 Task: Find connections with filter location Aguada de Pasajeros with filter topic #Saleswith filter profile language English with filter current company Fortinet with filter school PRIST University - India with filter industry Leasing Non-residential Real Estate with filter service category Human Resources with filter keywords title Sheet Metal Worker
Action: Mouse moved to (522, 71)
Screenshot: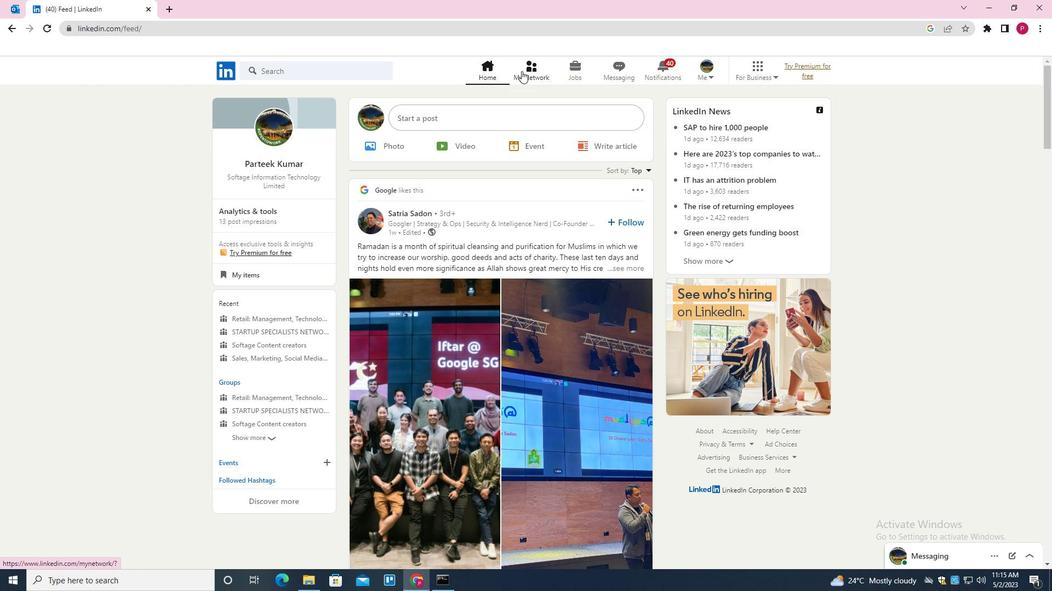 
Action: Mouse pressed left at (522, 71)
Screenshot: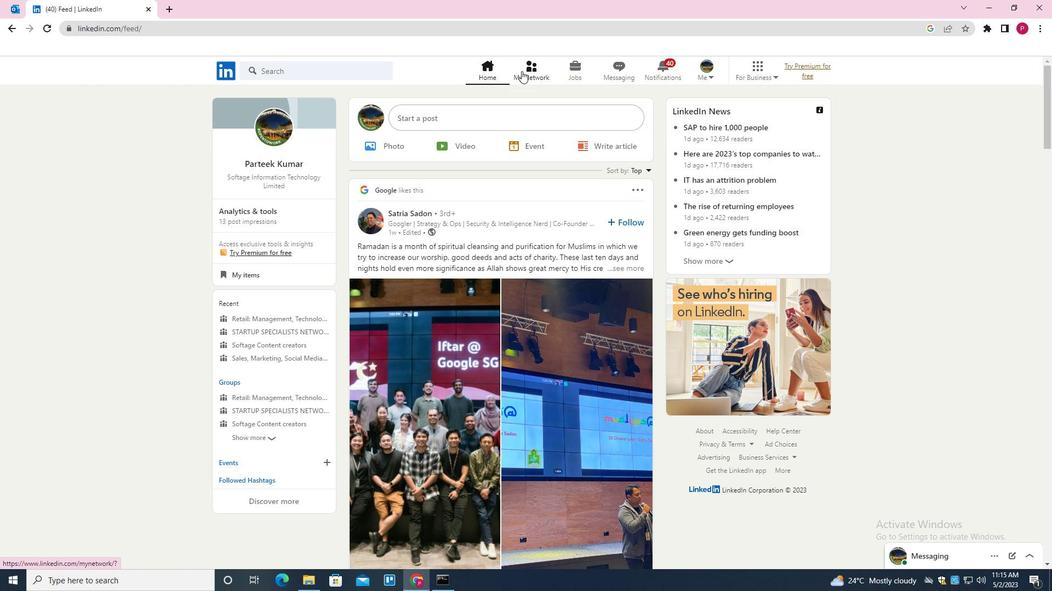 
Action: Mouse moved to (313, 129)
Screenshot: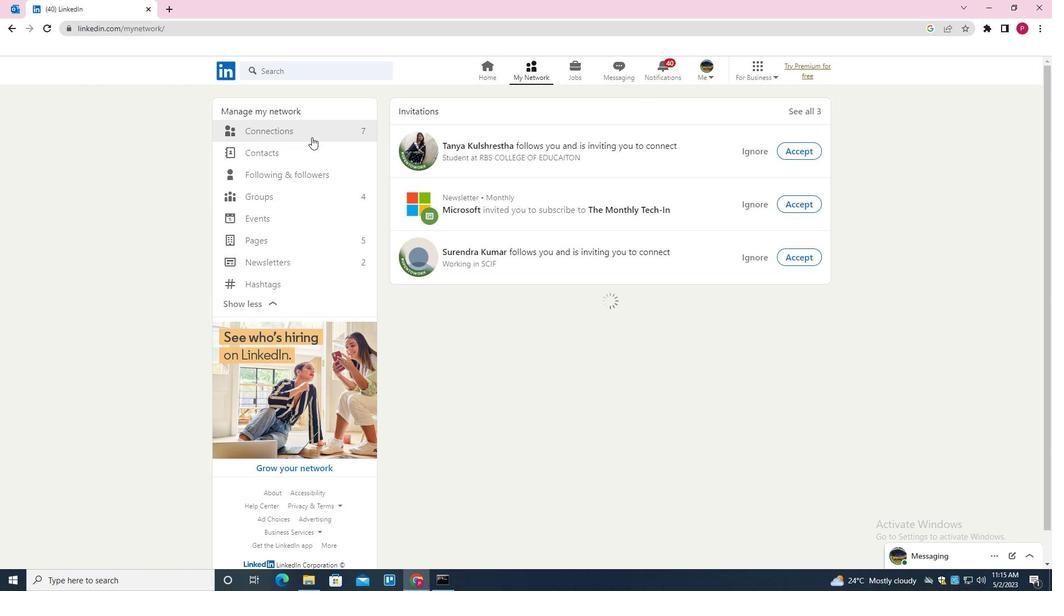 
Action: Mouse pressed left at (313, 129)
Screenshot: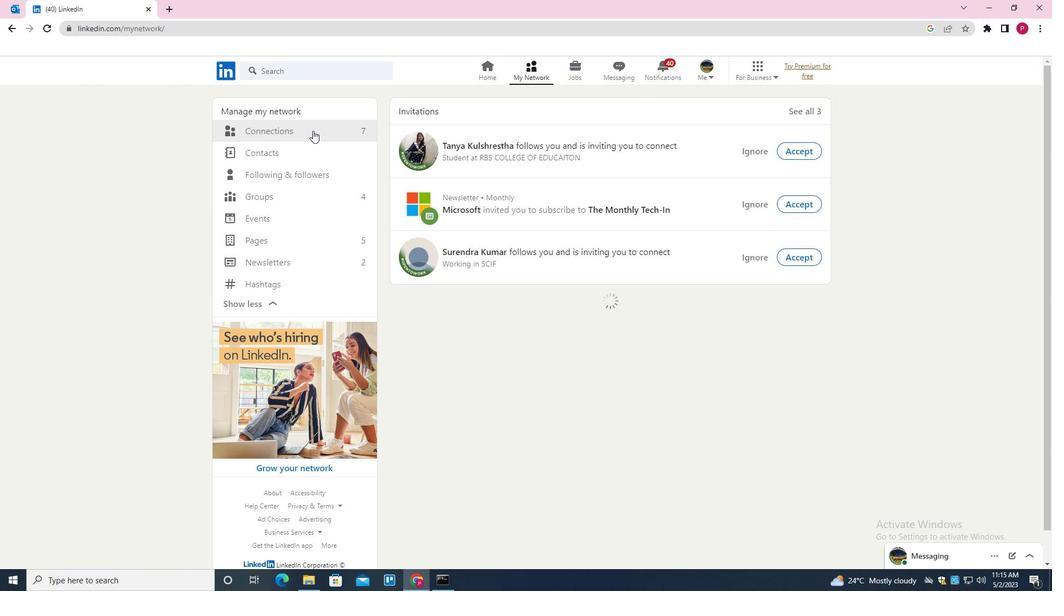 
Action: Mouse moved to (608, 130)
Screenshot: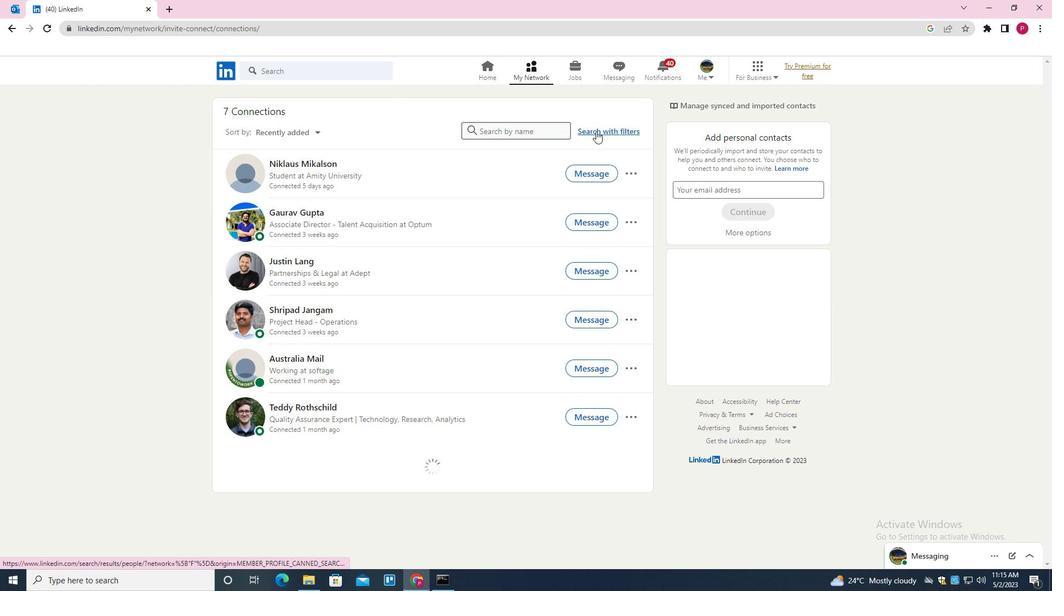 
Action: Mouse pressed left at (608, 130)
Screenshot: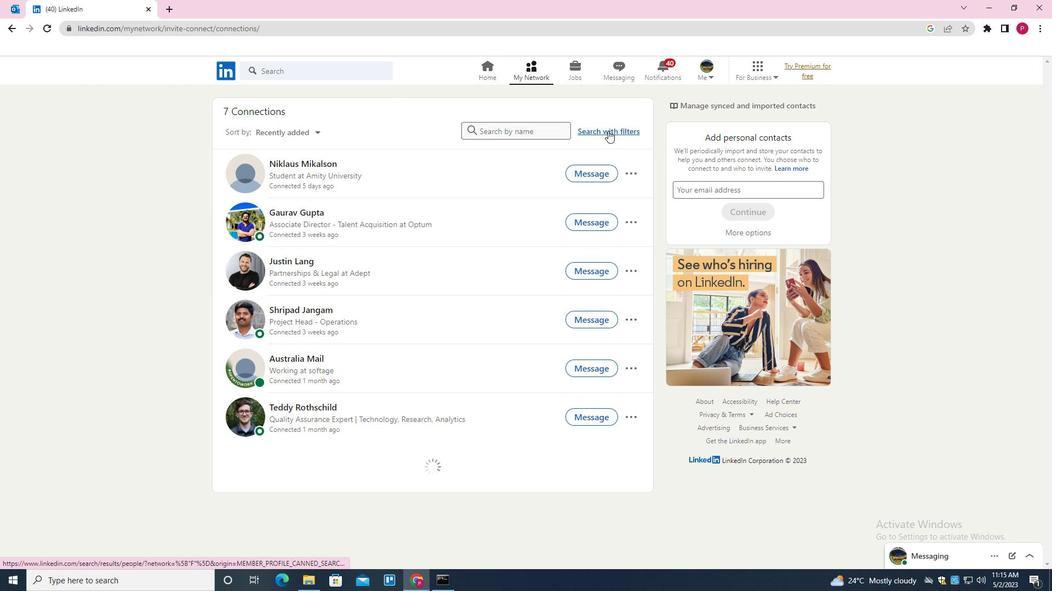 
Action: Mouse moved to (555, 104)
Screenshot: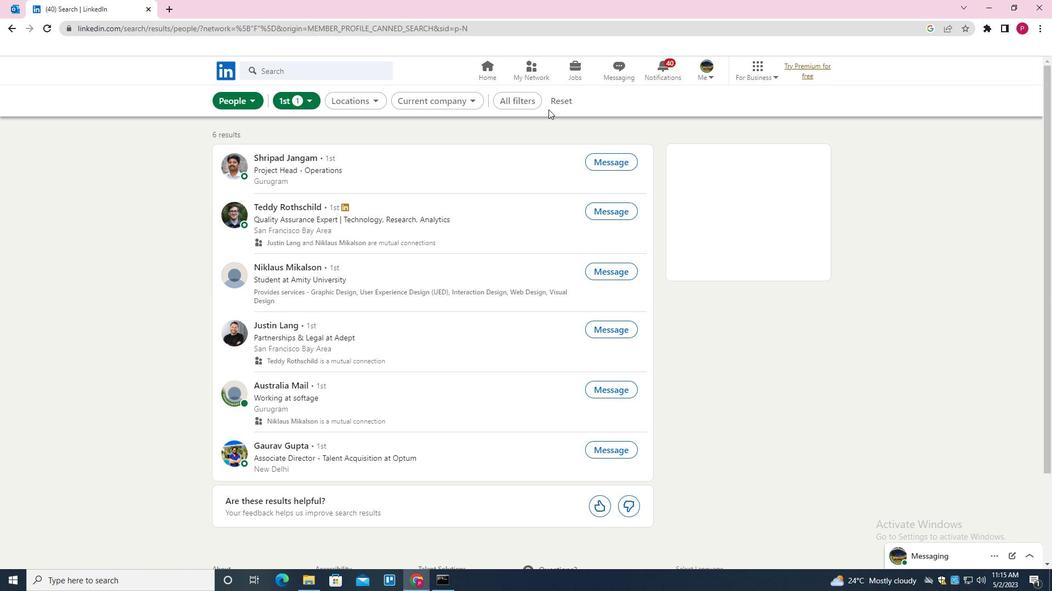 
Action: Mouse pressed left at (555, 104)
Screenshot: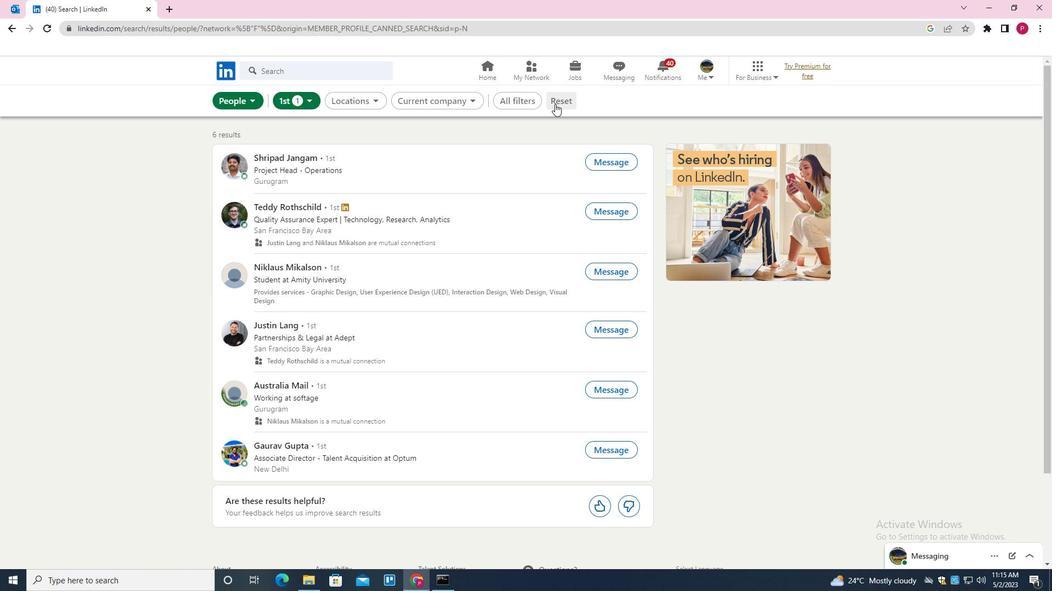 
Action: Mouse moved to (543, 100)
Screenshot: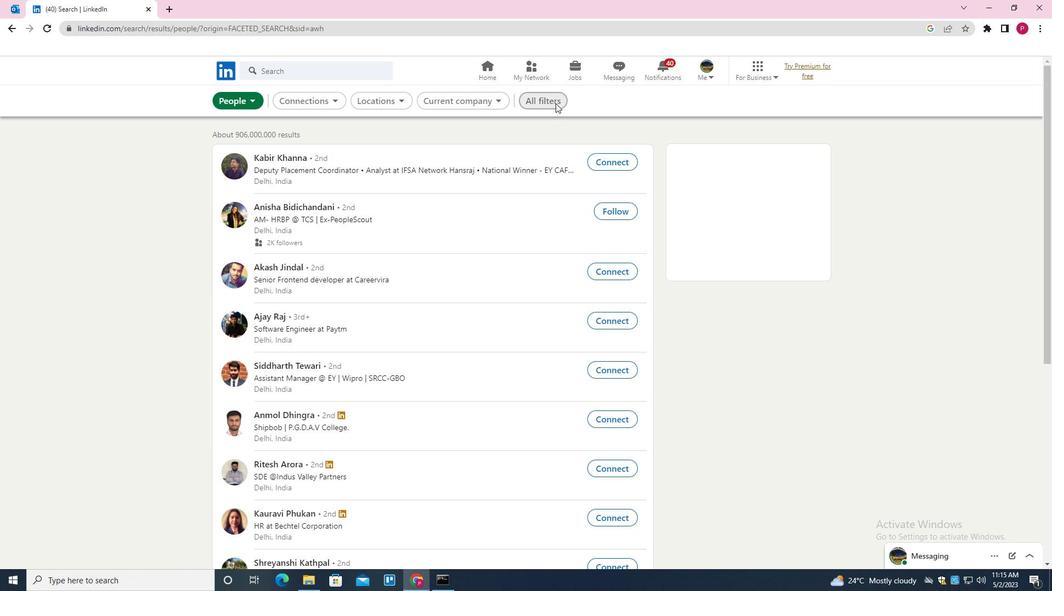 
Action: Mouse pressed left at (543, 100)
Screenshot: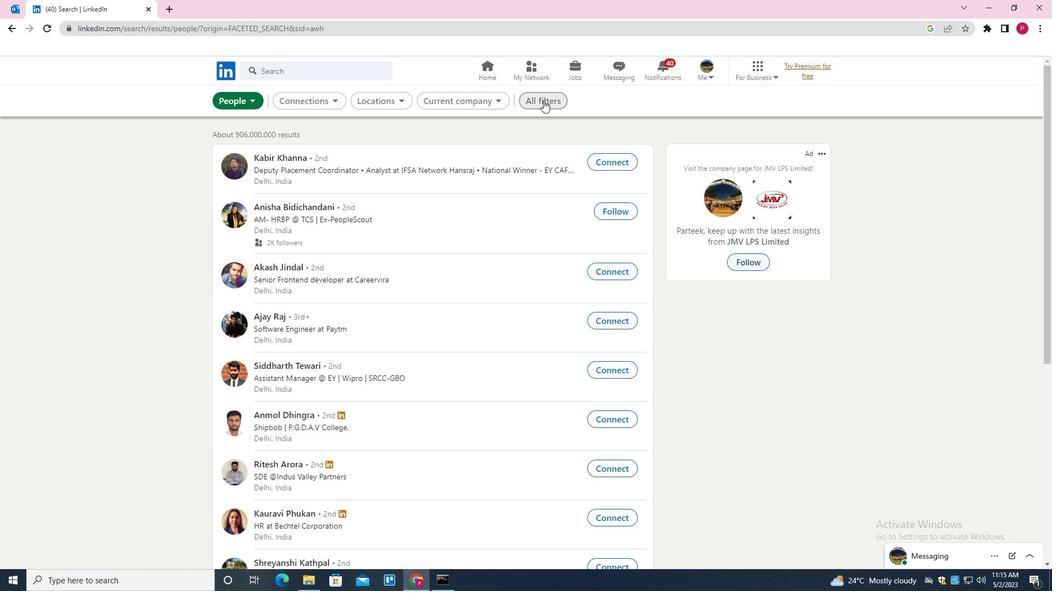 
Action: Mouse moved to (878, 306)
Screenshot: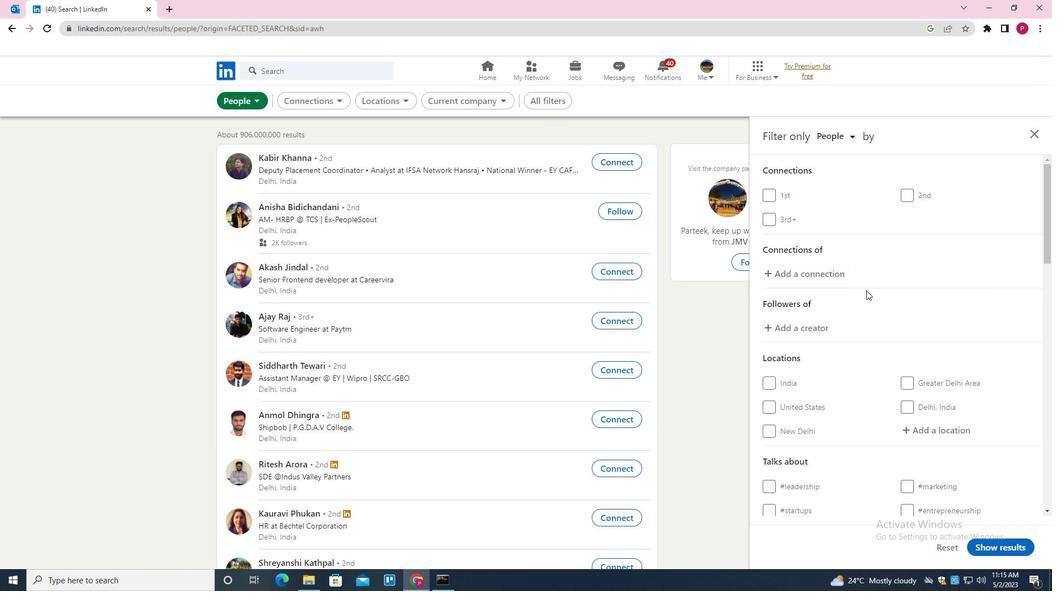 
Action: Mouse scrolled (878, 305) with delta (0, 0)
Screenshot: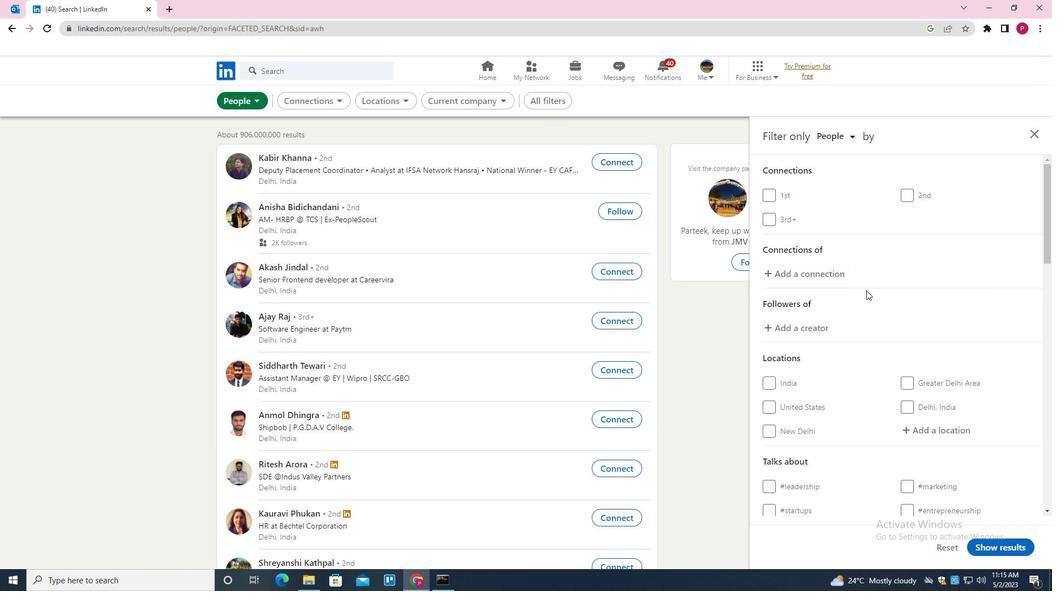 
Action: Mouse moved to (878, 313)
Screenshot: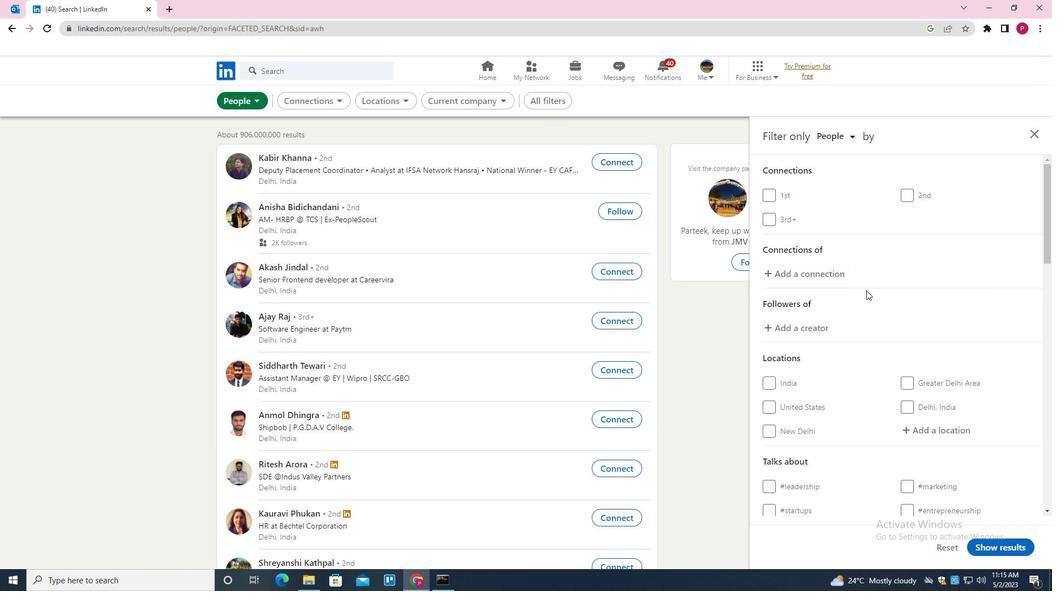 
Action: Mouse scrolled (878, 313) with delta (0, 0)
Screenshot: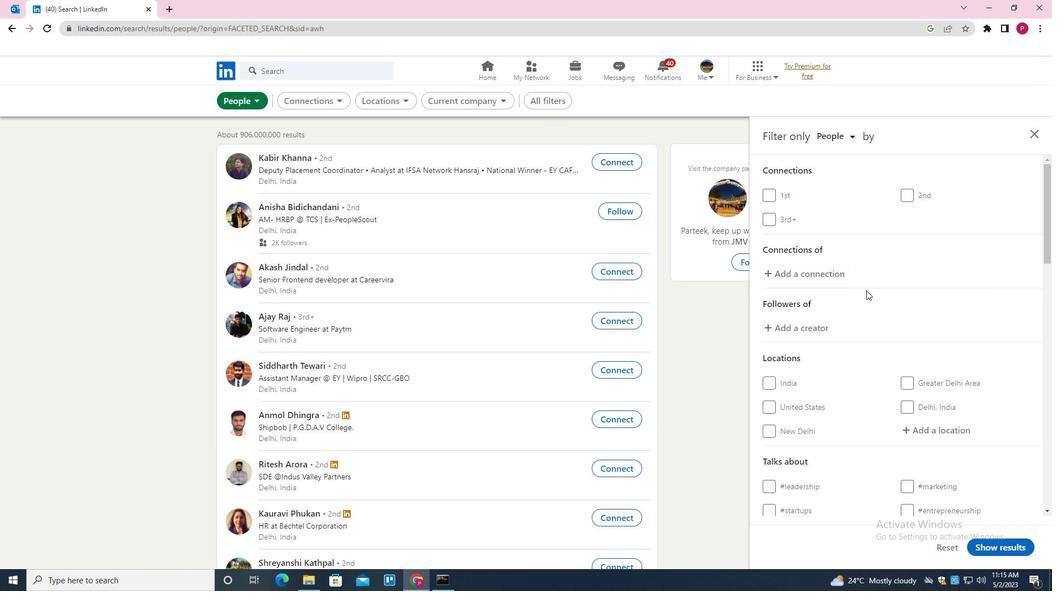 
Action: Mouse moved to (928, 316)
Screenshot: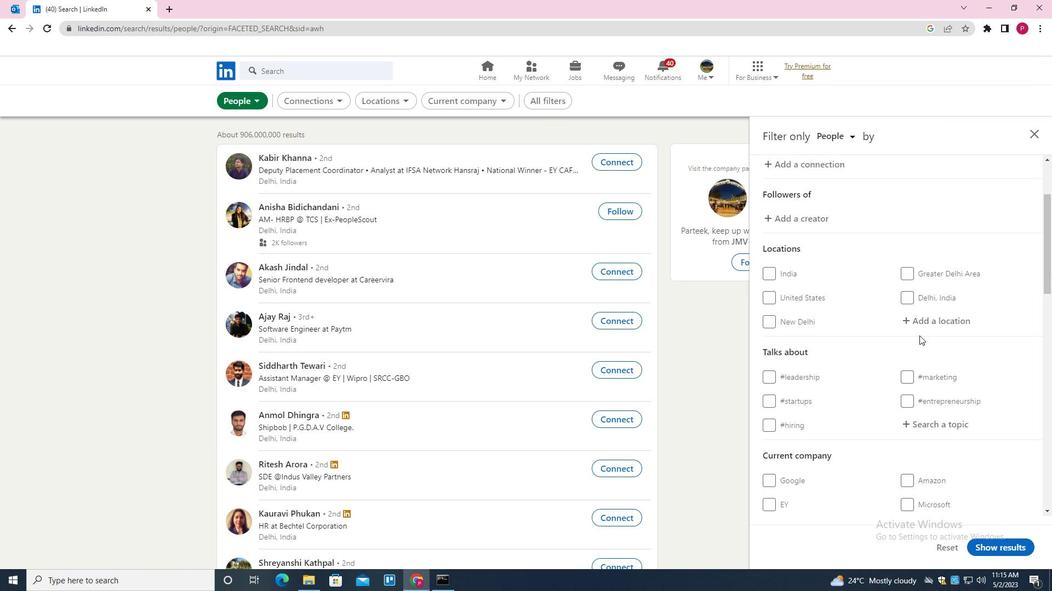 
Action: Mouse pressed left at (928, 316)
Screenshot: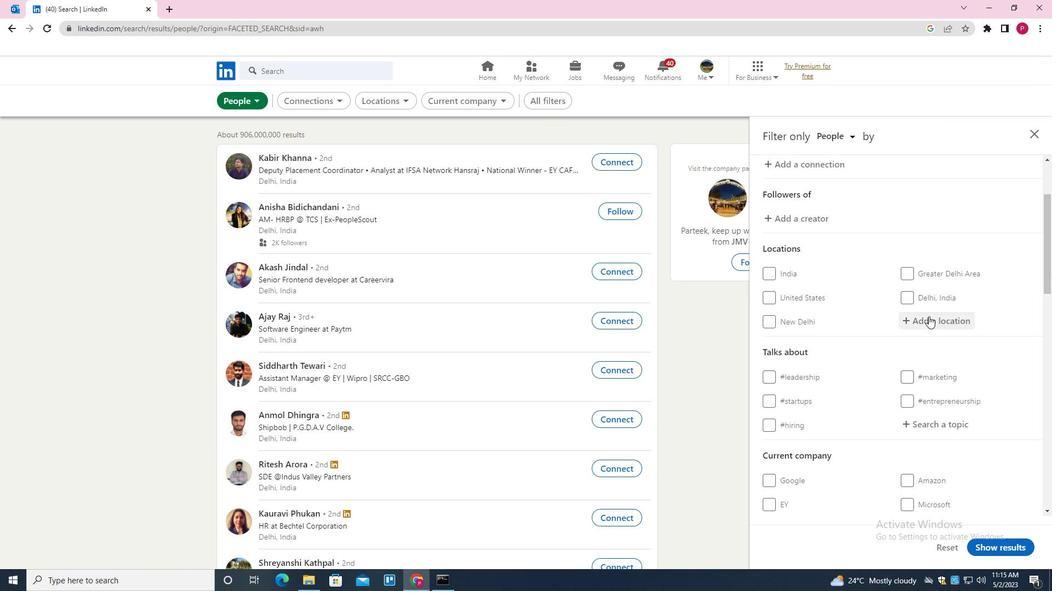 
Action: Key pressed <Key.shift>AGADA<Key.backspace><Key.backspace><Key.backspace>UADA<Key.down><Key.down><Key.down><Key.down><Key.down><Key.down><Key.space>DE<Key.space><Key.down><Key.enter>
Screenshot: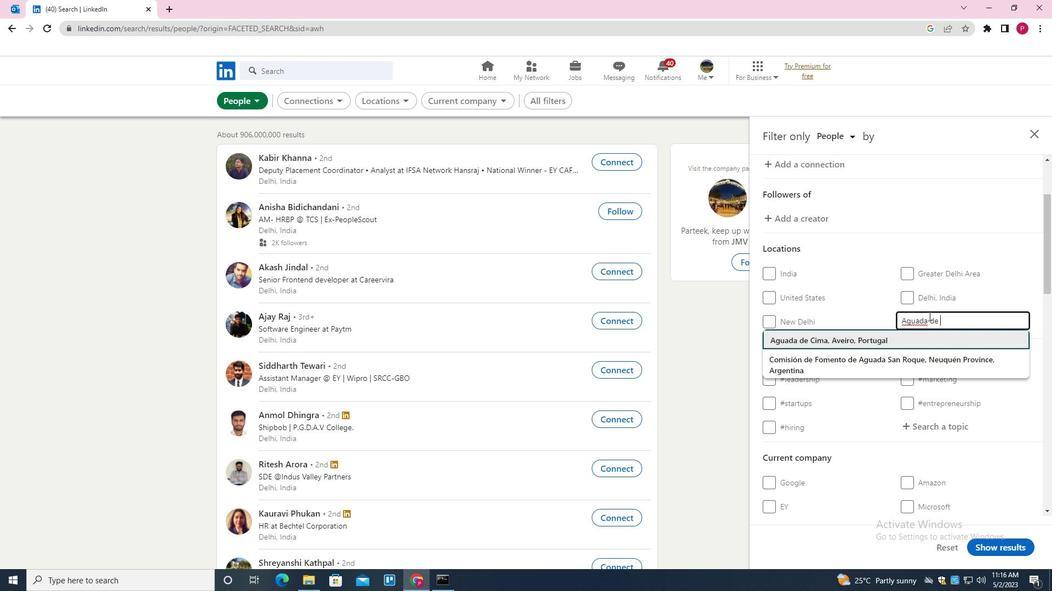 
Action: Mouse moved to (922, 339)
Screenshot: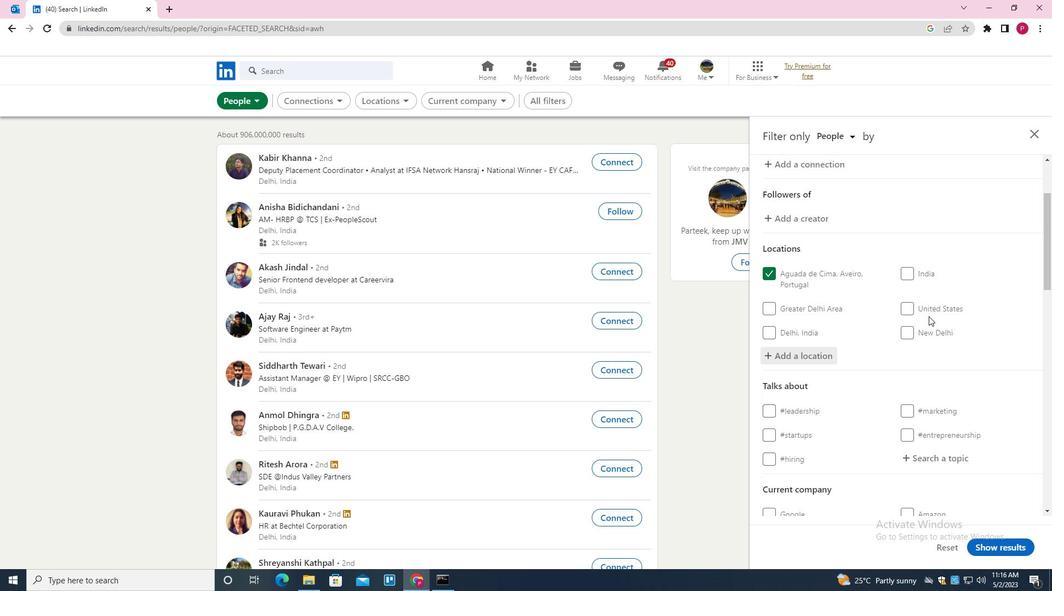 
Action: Mouse scrolled (922, 339) with delta (0, 0)
Screenshot: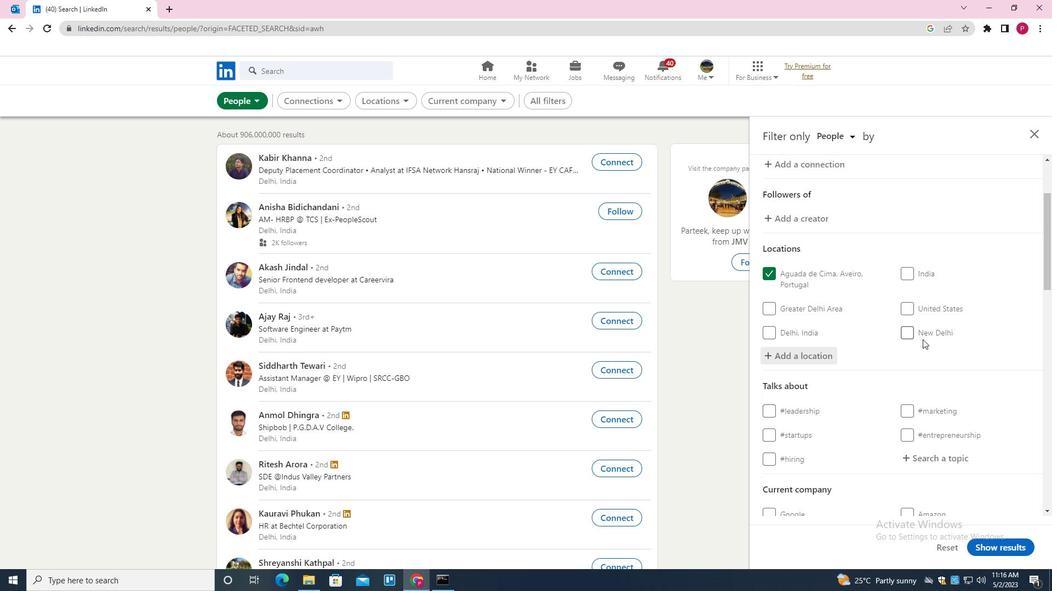
Action: Mouse scrolled (922, 339) with delta (0, 0)
Screenshot: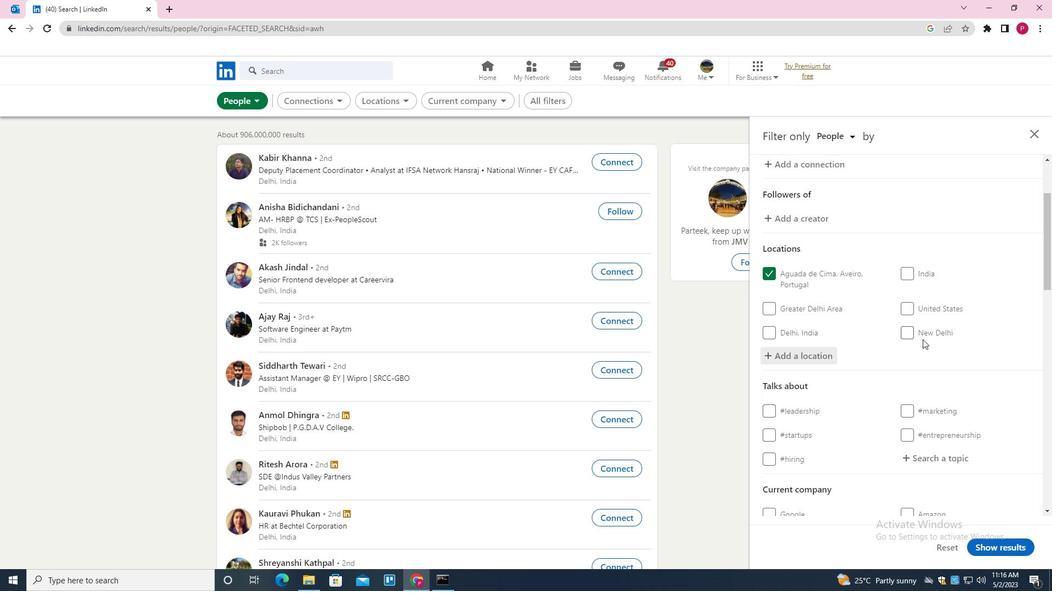 
Action: Mouse scrolled (922, 339) with delta (0, 0)
Screenshot: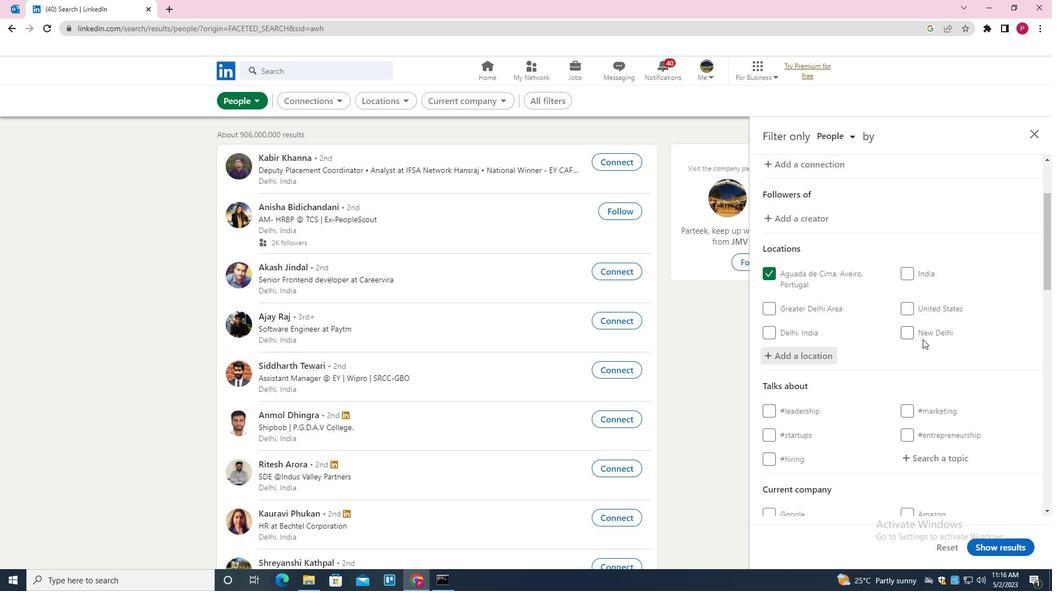 
Action: Mouse moved to (929, 291)
Screenshot: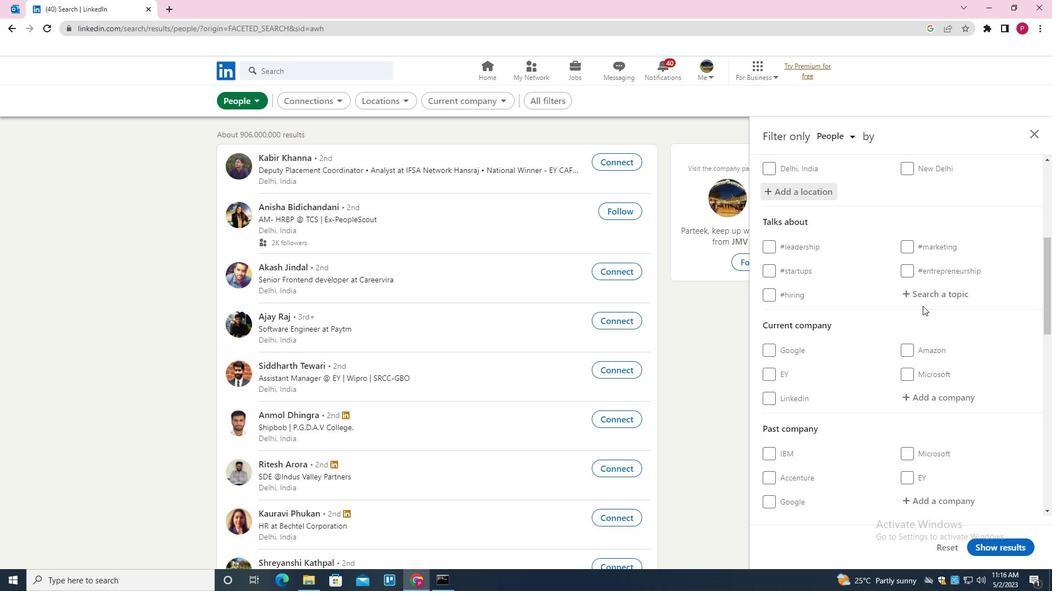 
Action: Mouse pressed left at (929, 291)
Screenshot: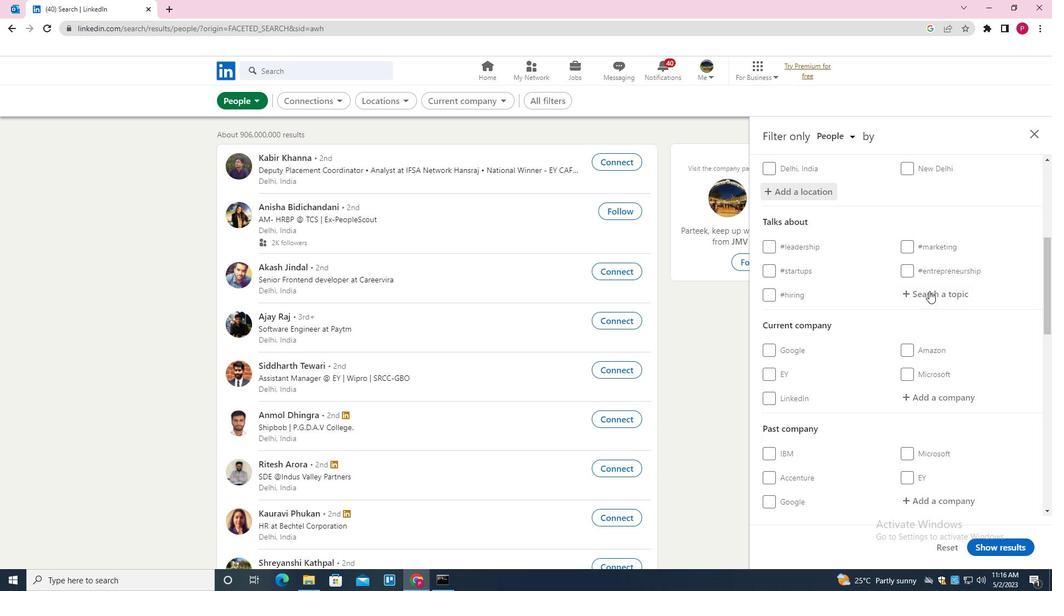 
Action: Key pressed SALES<Key.down><Key.down><Key.enter>
Screenshot: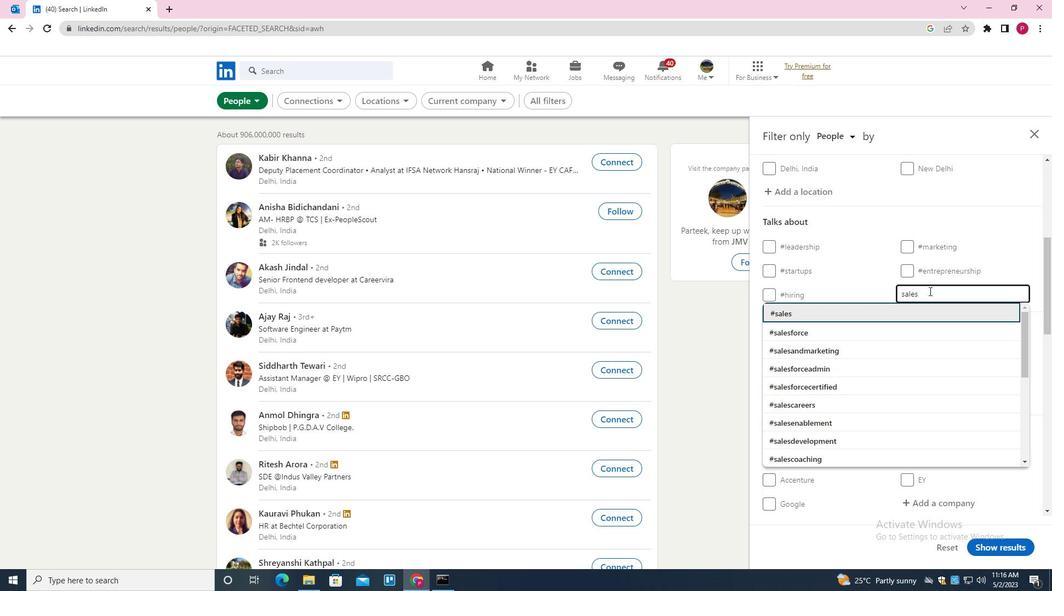 
Action: Mouse moved to (887, 323)
Screenshot: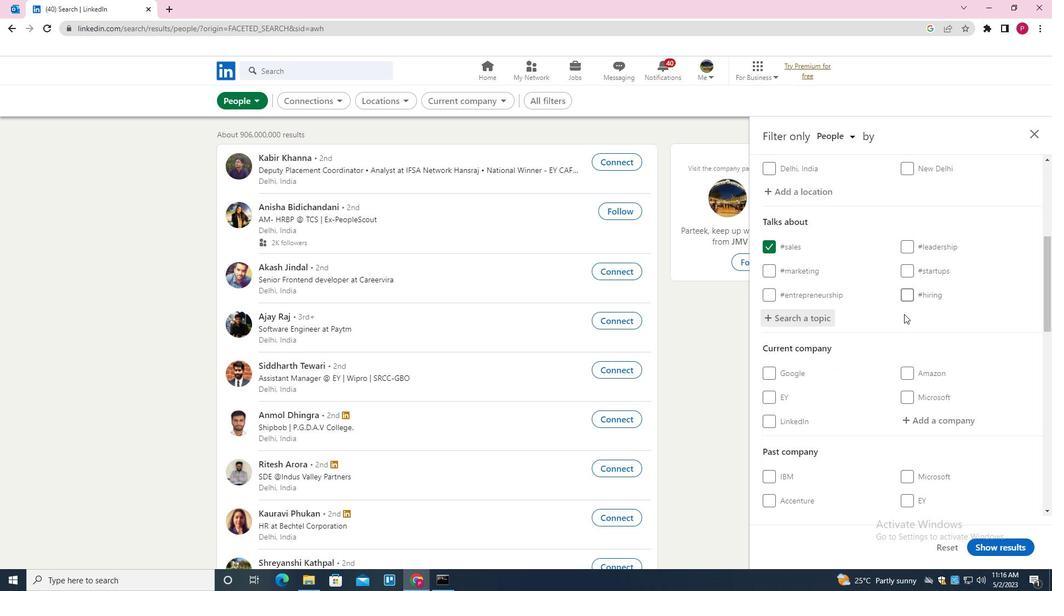 
Action: Mouse scrolled (887, 322) with delta (0, 0)
Screenshot: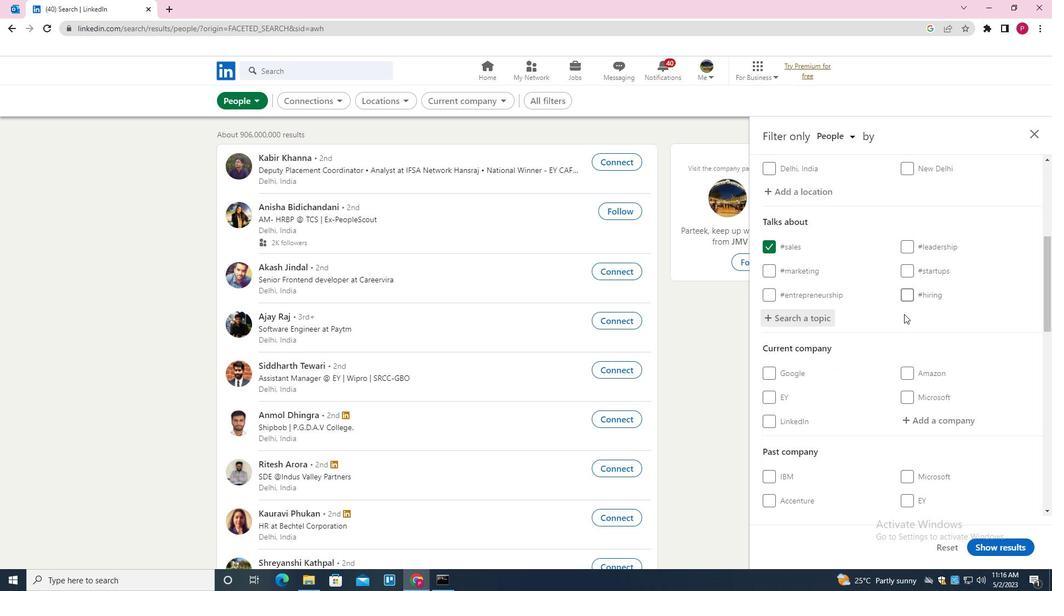 
Action: Mouse moved to (886, 324)
Screenshot: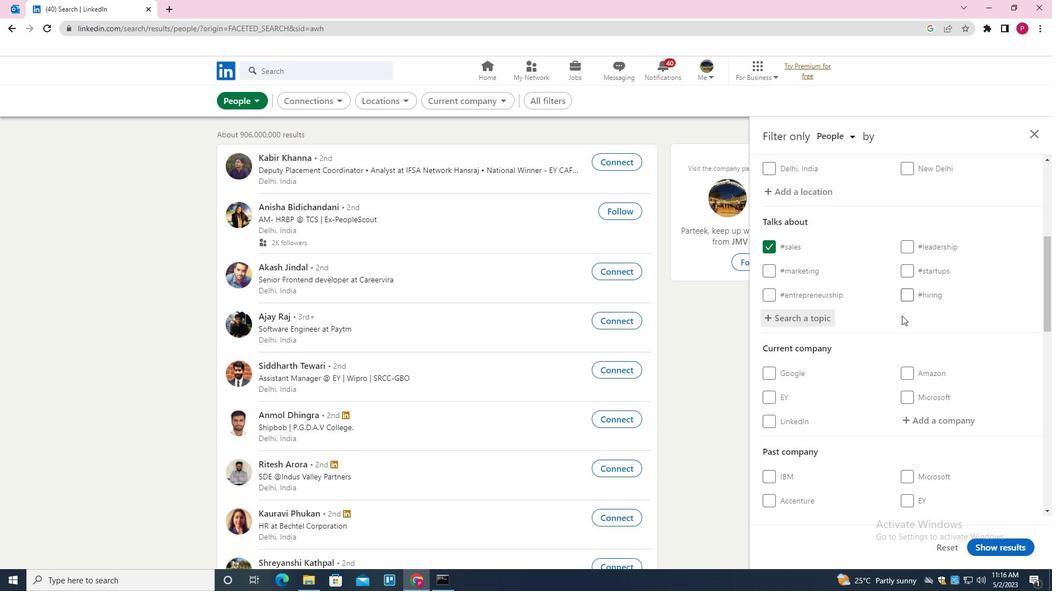 
Action: Mouse scrolled (886, 324) with delta (0, 0)
Screenshot: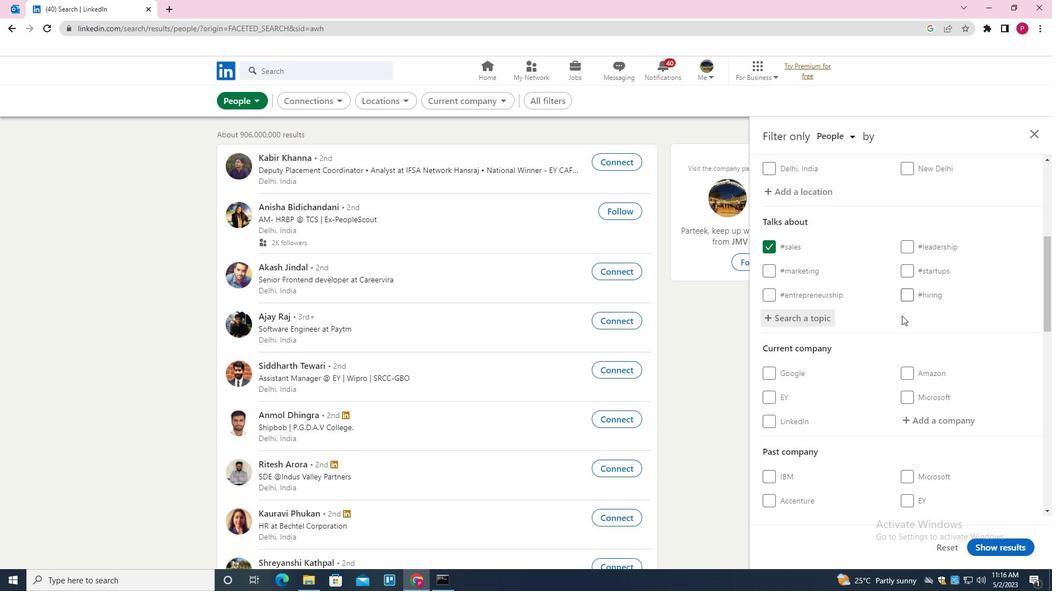 
Action: Mouse moved to (886, 325)
Screenshot: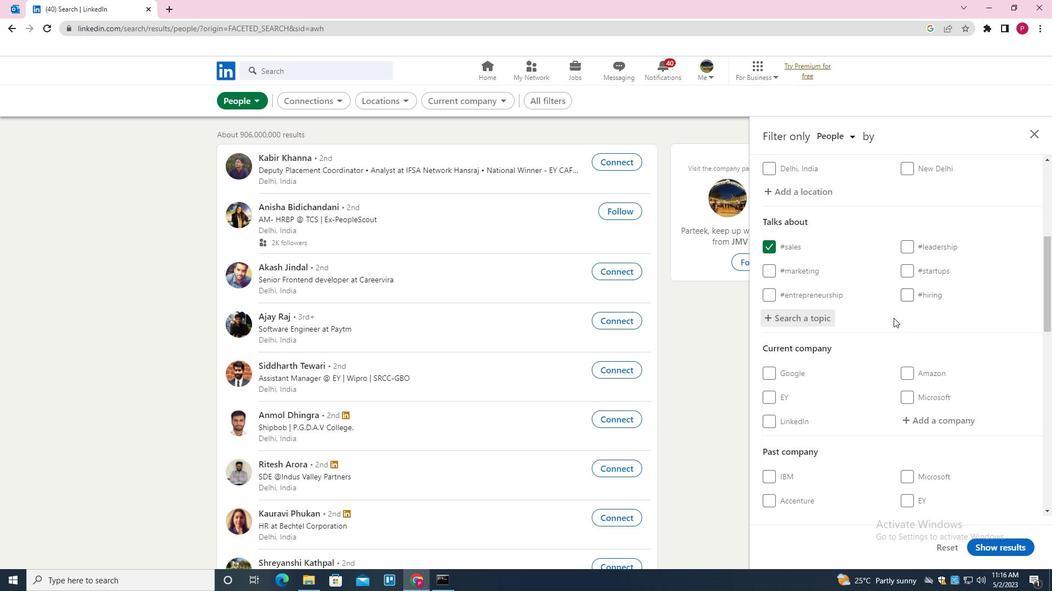 
Action: Mouse scrolled (886, 324) with delta (0, 0)
Screenshot: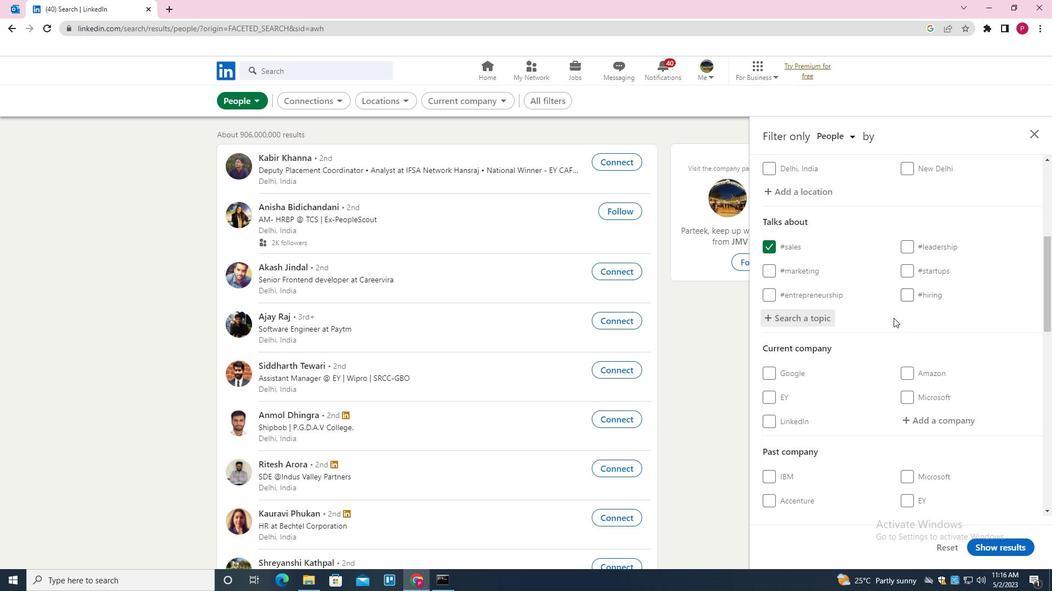 
Action: Mouse moved to (886, 326)
Screenshot: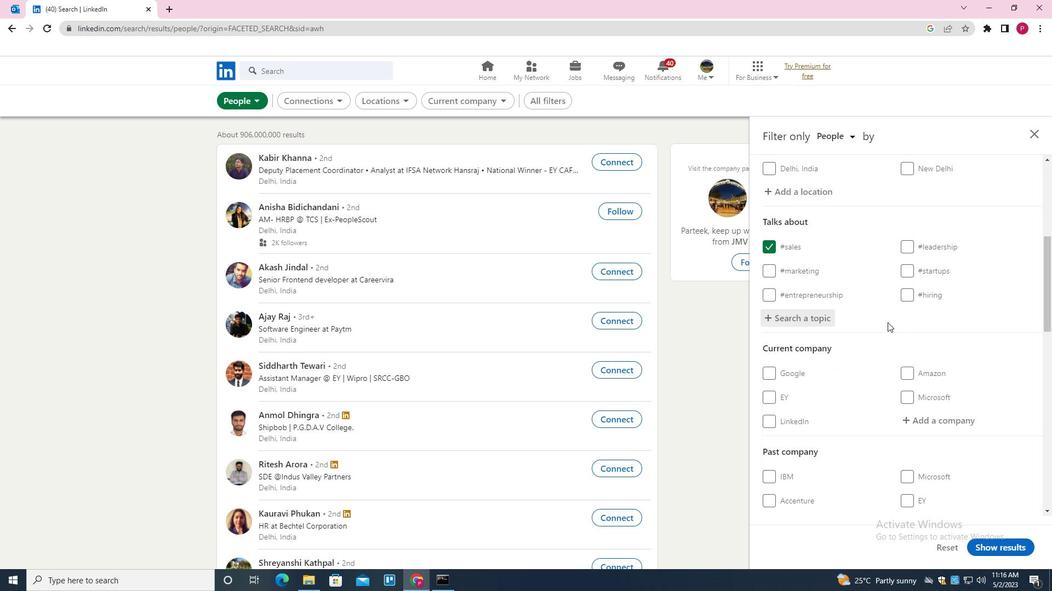 
Action: Mouse scrolled (886, 325) with delta (0, 0)
Screenshot: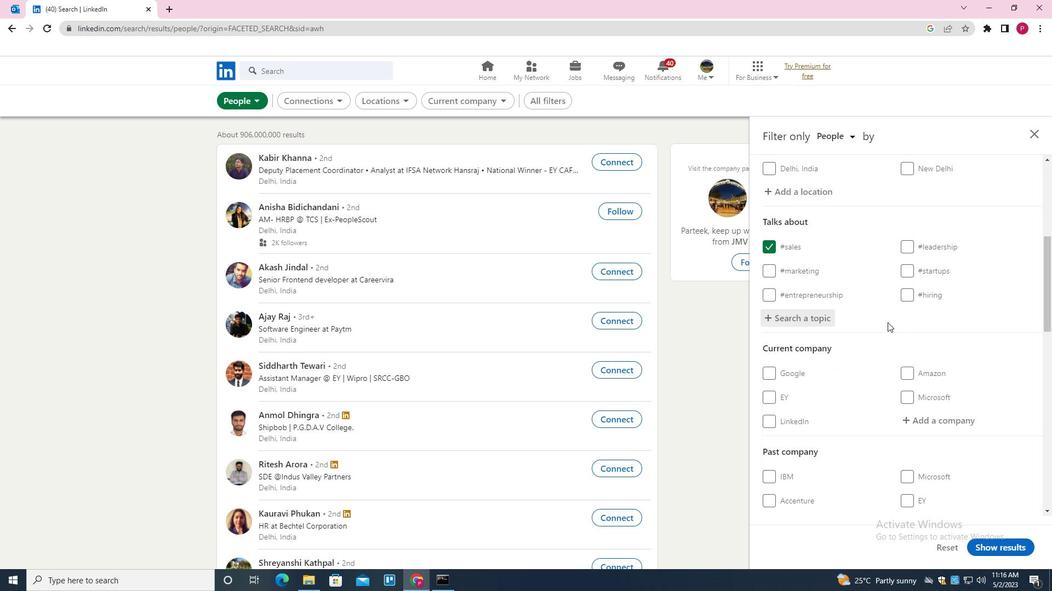 
Action: Mouse moved to (866, 345)
Screenshot: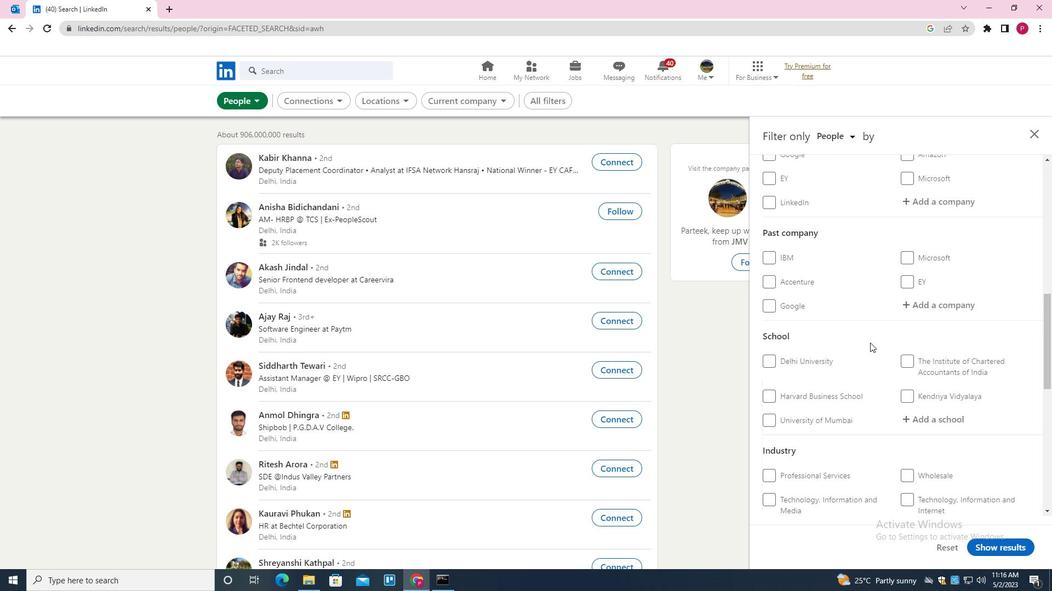 
Action: Mouse scrolled (866, 344) with delta (0, 0)
Screenshot: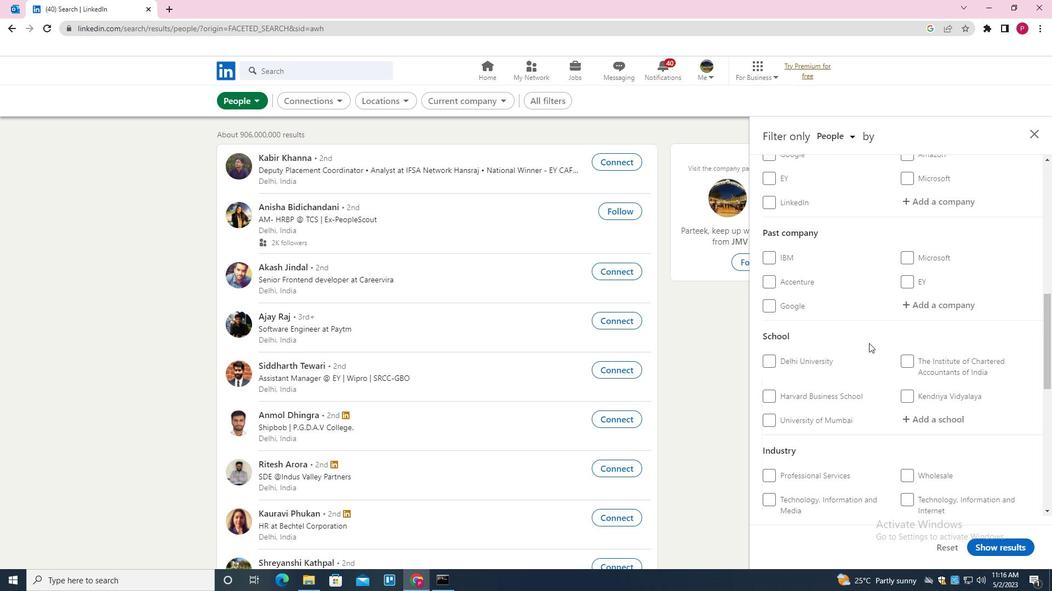
Action: Mouse scrolled (866, 344) with delta (0, 0)
Screenshot: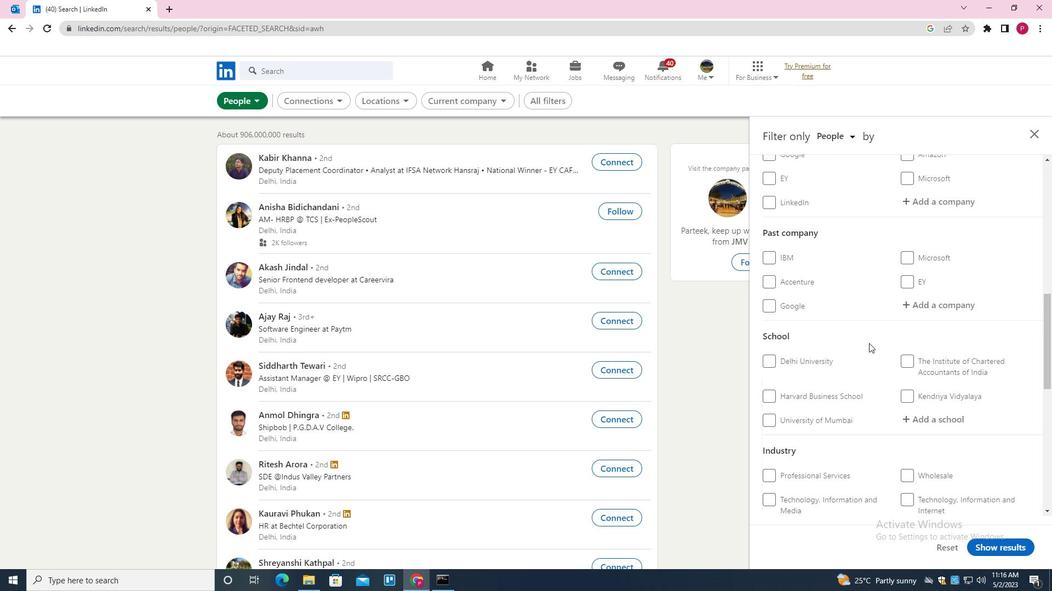 
Action: Mouse moved to (866, 345)
Screenshot: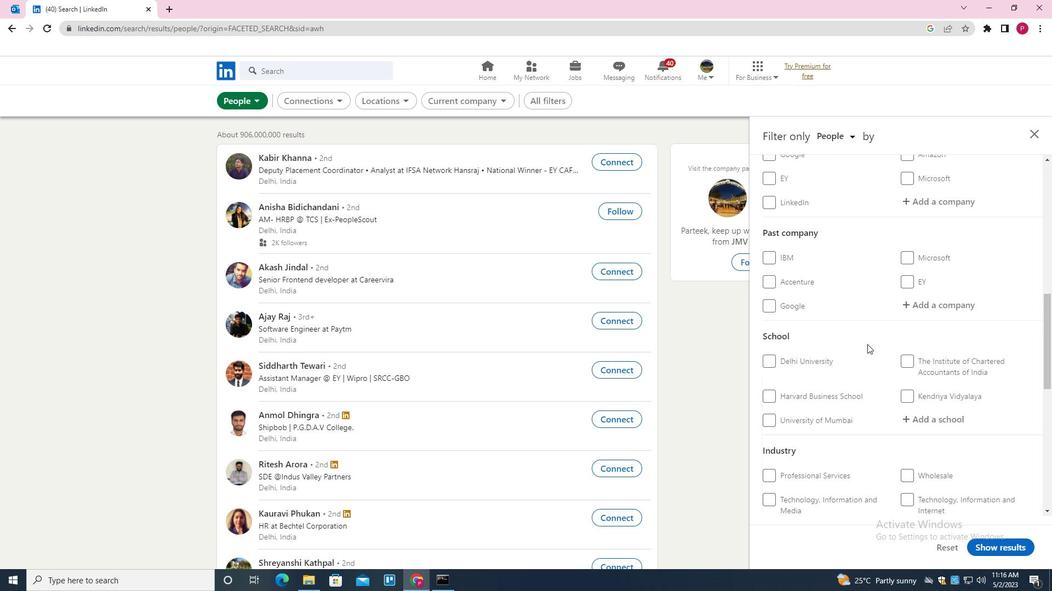 
Action: Mouse scrolled (866, 345) with delta (0, 0)
Screenshot: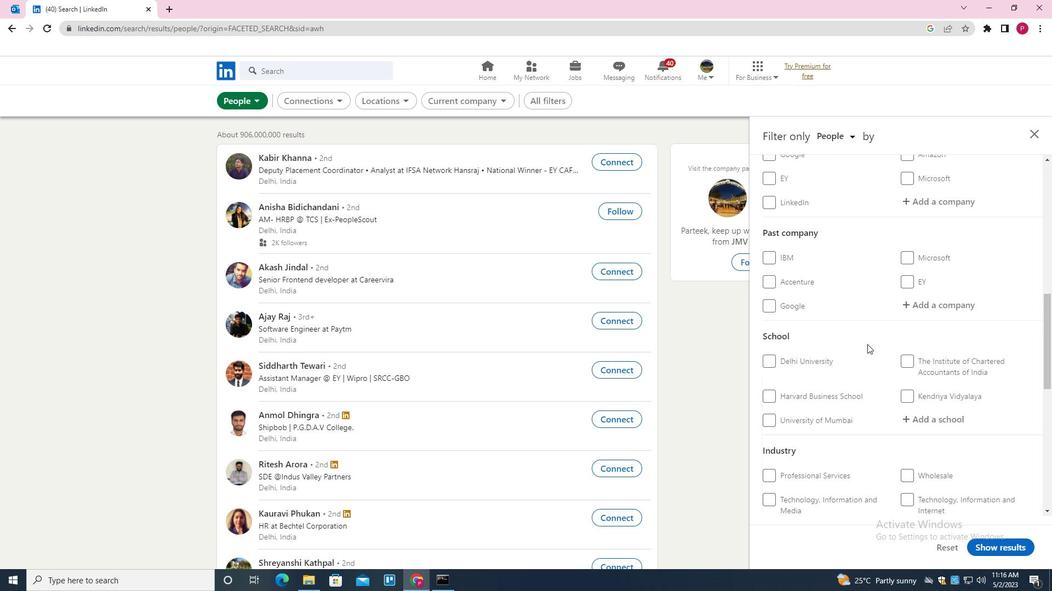 
Action: Mouse moved to (864, 346)
Screenshot: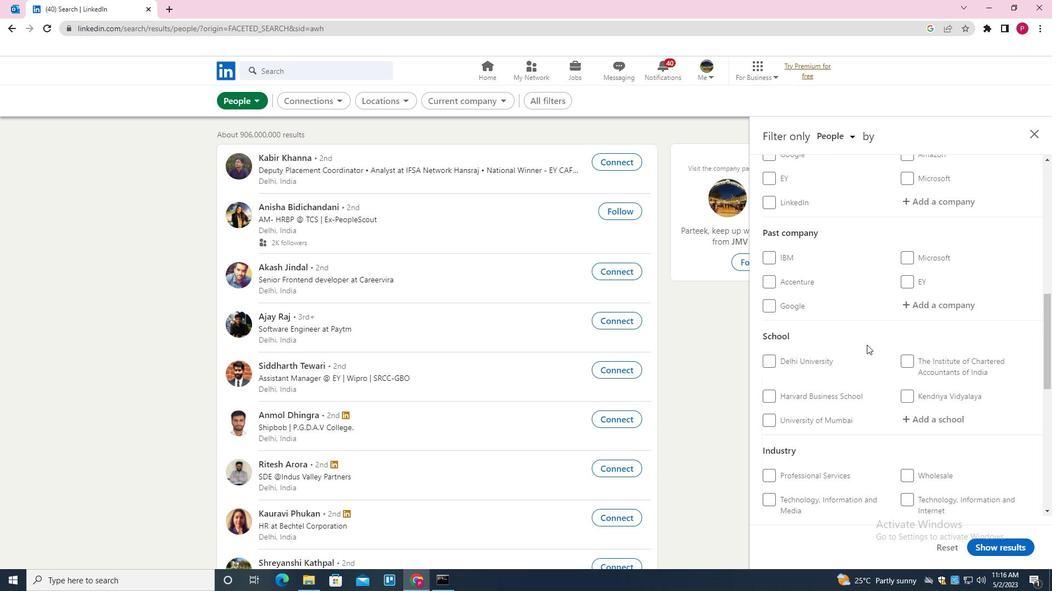 
Action: Mouse scrolled (864, 345) with delta (0, 0)
Screenshot: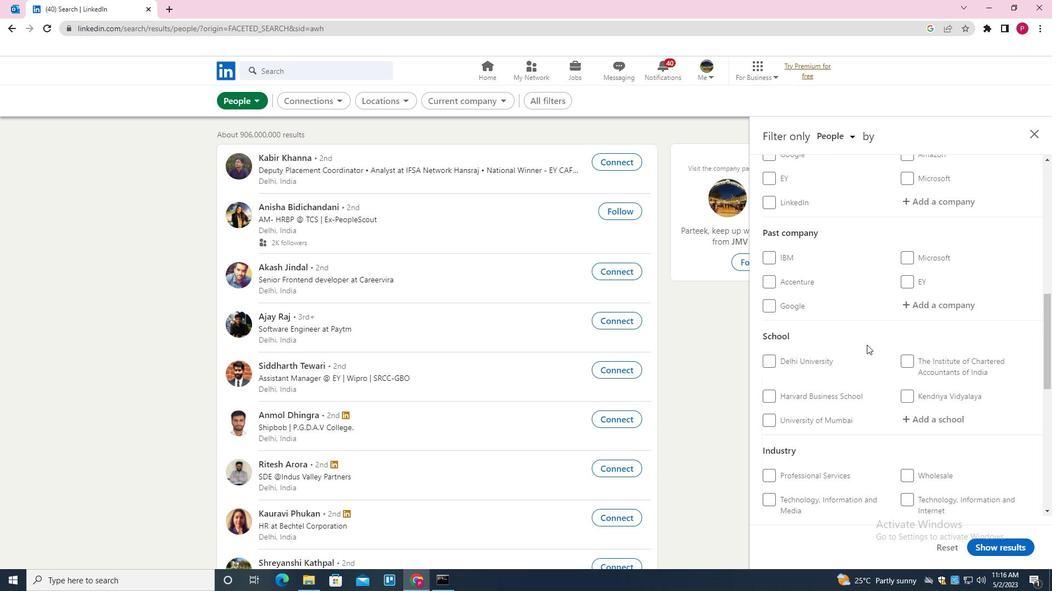 
Action: Mouse scrolled (864, 345) with delta (0, 0)
Screenshot: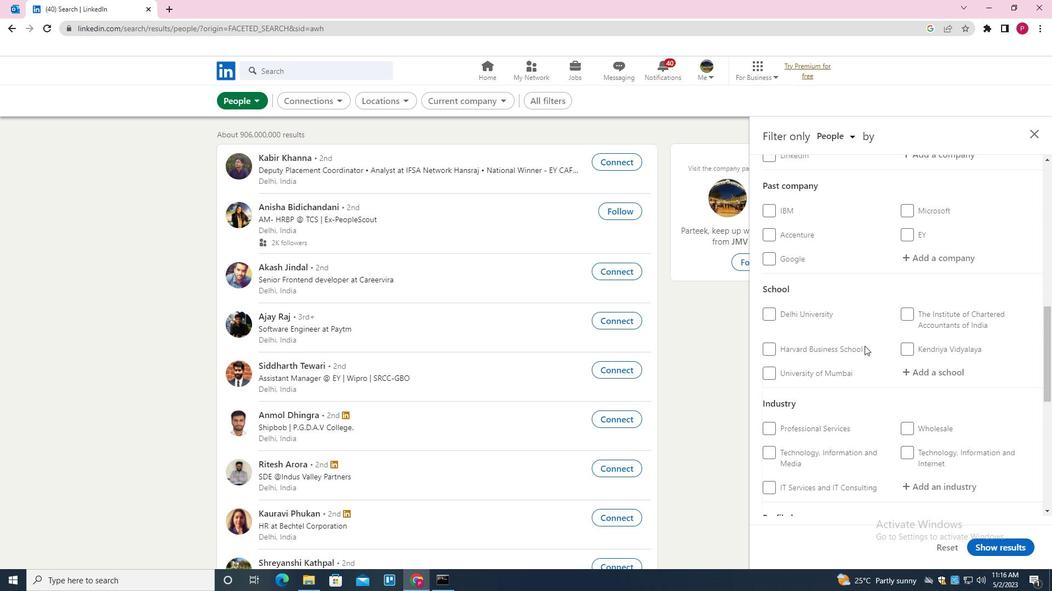 
Action: Mouse moved to (785, 318)
Screenshot: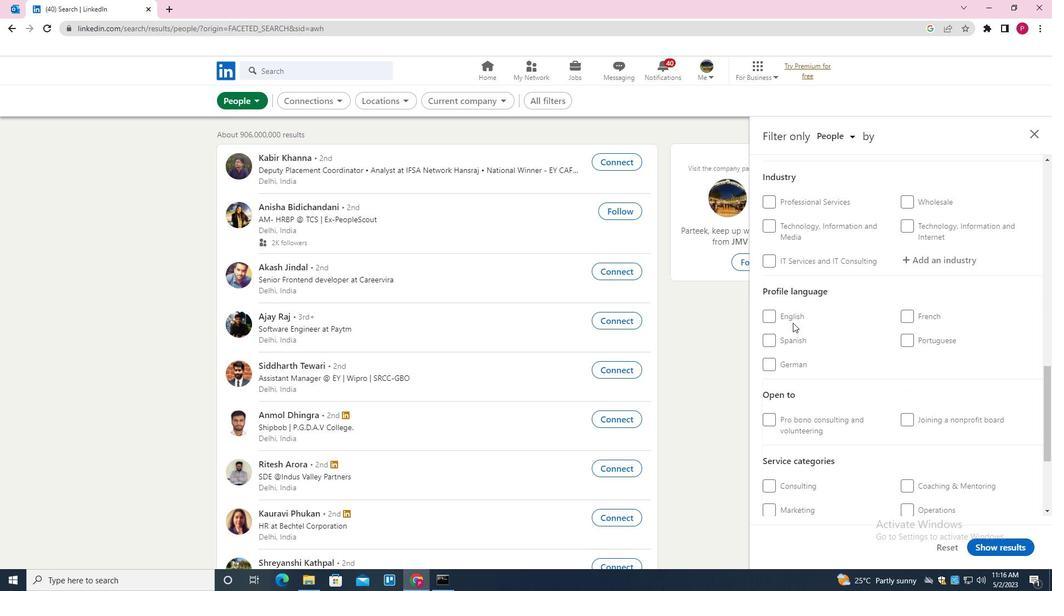 
Action: Mouse pressed left at (785, 318)
Screenshot: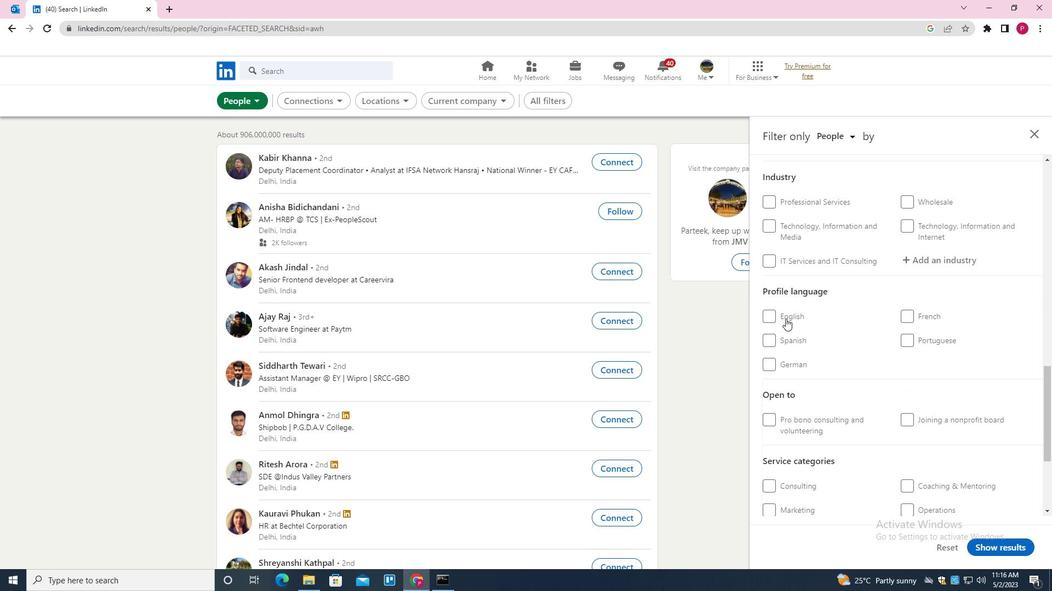 
Action: Mouse moved to (808, 320)
Screenshot: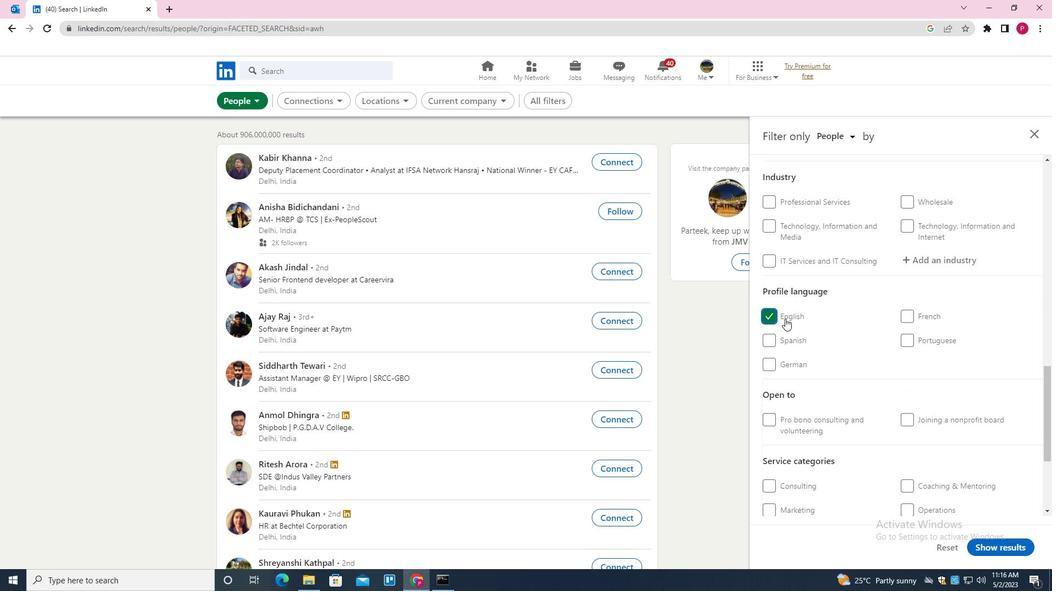 
Action: Mouse scrolled (808, 320) with delta (0, 0)
Screenshot: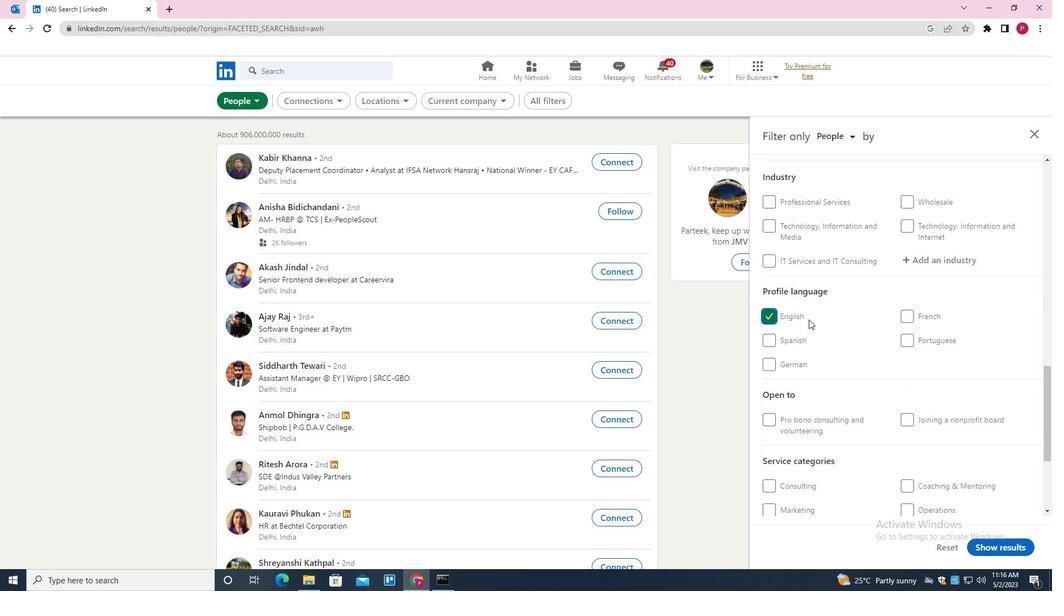 
Action: Mouse scrolled (808, 320) with delta (0, 0)
Screenshot: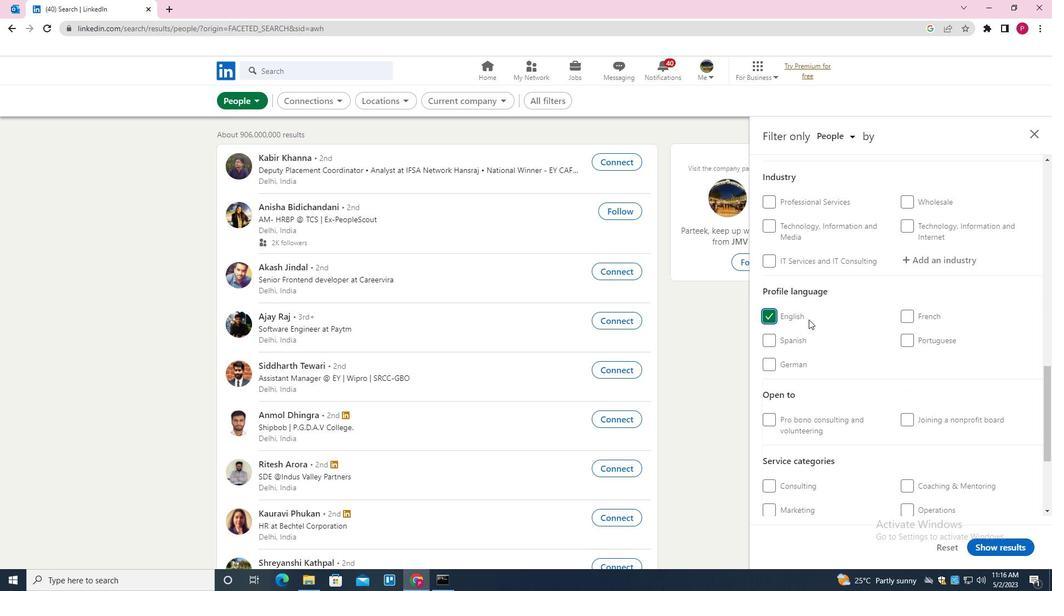 
Action: Mouse scrolled (808, 320) with delta (0, 0)
Screenshot: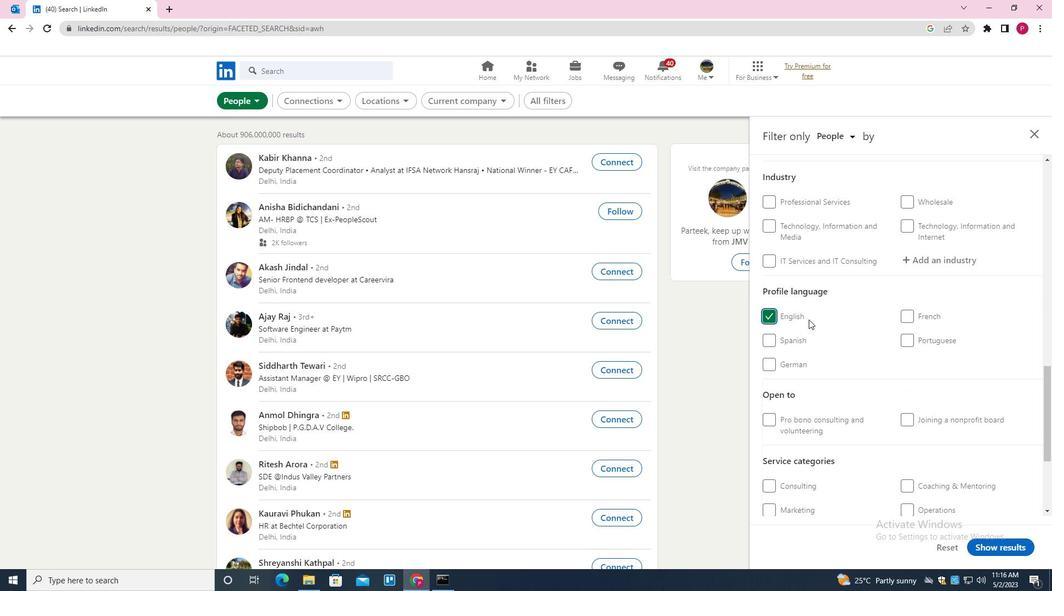 
Action: Mouse scrolled (808, 320) with delta (0, 0)
Screenshot: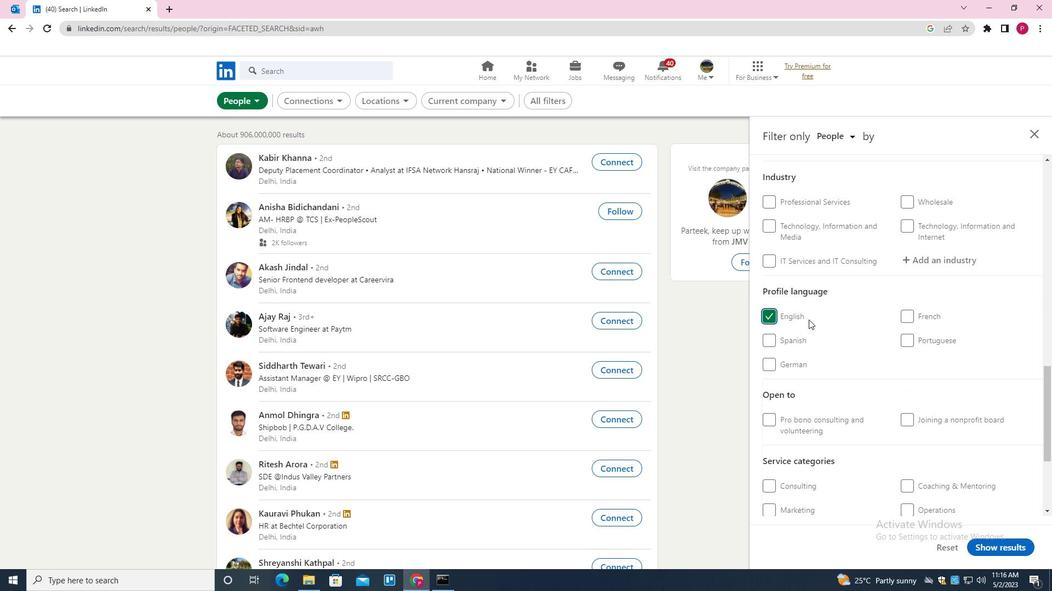 
Action: Mouse scrolled (808, 320) with delta (0, 0)
Screenshot: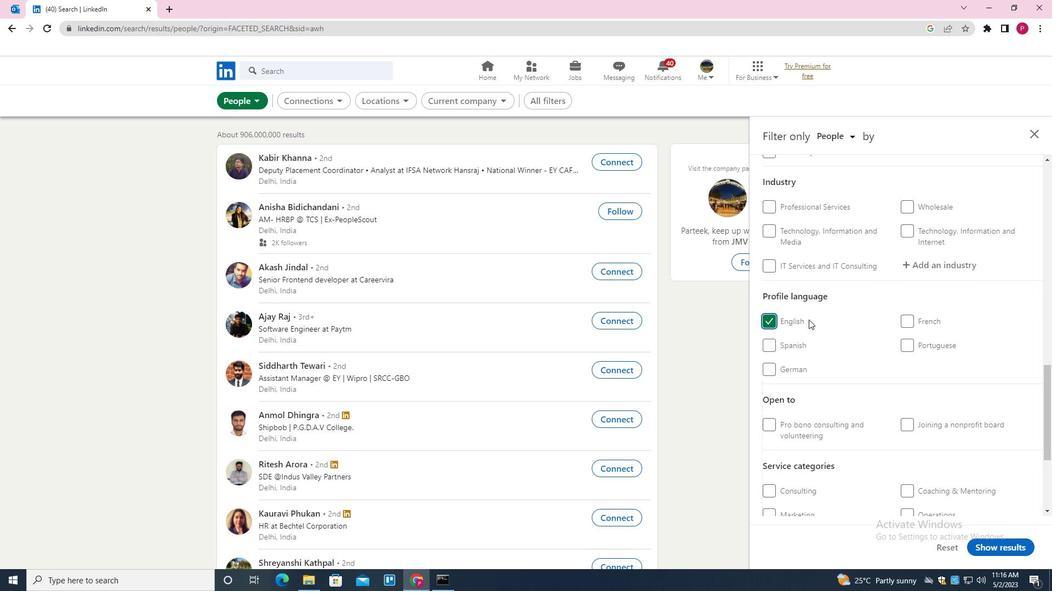 
Action: Mouse scrolled (808, 320) with delta (0, 0)
Screenshot: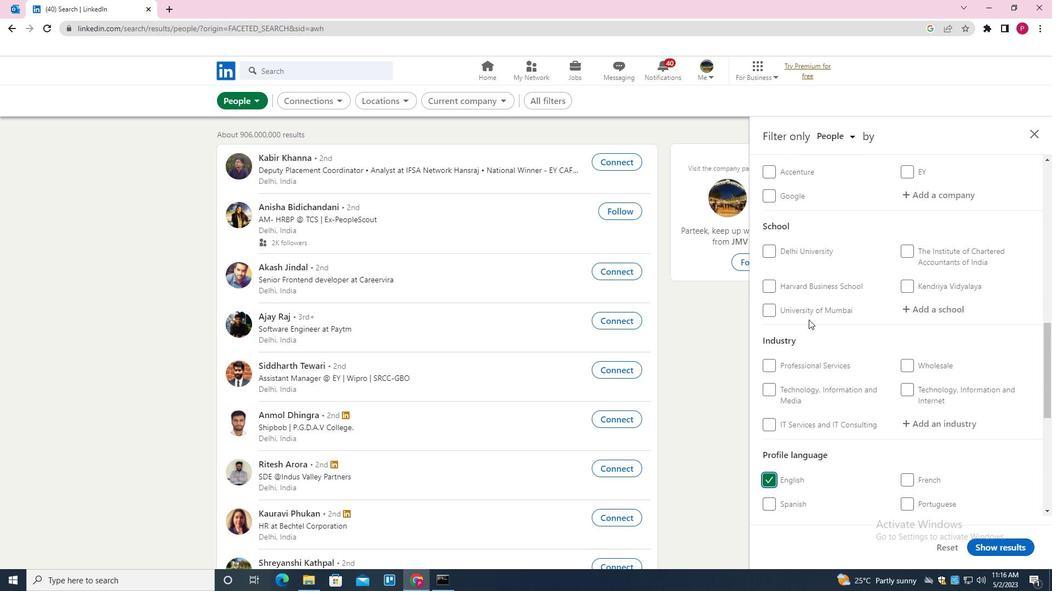 
Action: Mouse moved to (927, 254)
Screenshot: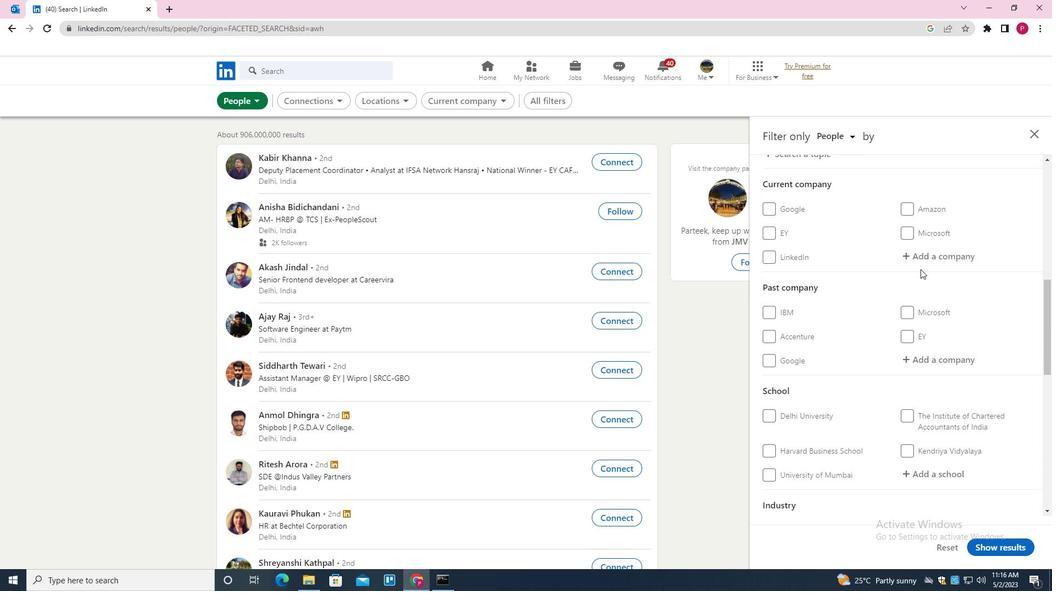 
Action: Mouse pressed left at (927, 254)
Screenshot: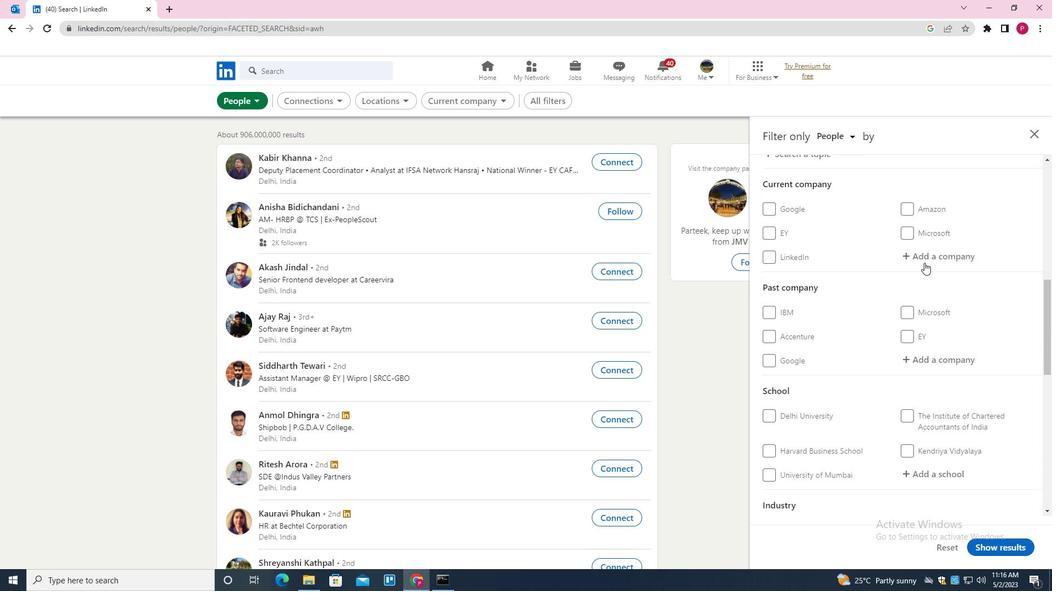 
Action: Key pressed <Key.shift><Key.shift><Key.shift><Key.shift><Key.shift><Key.shift><Key.shift><Key.shift><Key.shift><Key.shift><Key.shift><Key.shift><Key.shift><Key.shift><Key.shift><Key.shift><Key.shift><Key.shift><Key.shift><Key.shift><Key.shift><Key.shift><Key.shift><Key.shift><Key.shift>FORTINET<Key.down><Key.down><Key.up><Key.enter>
Screenshot: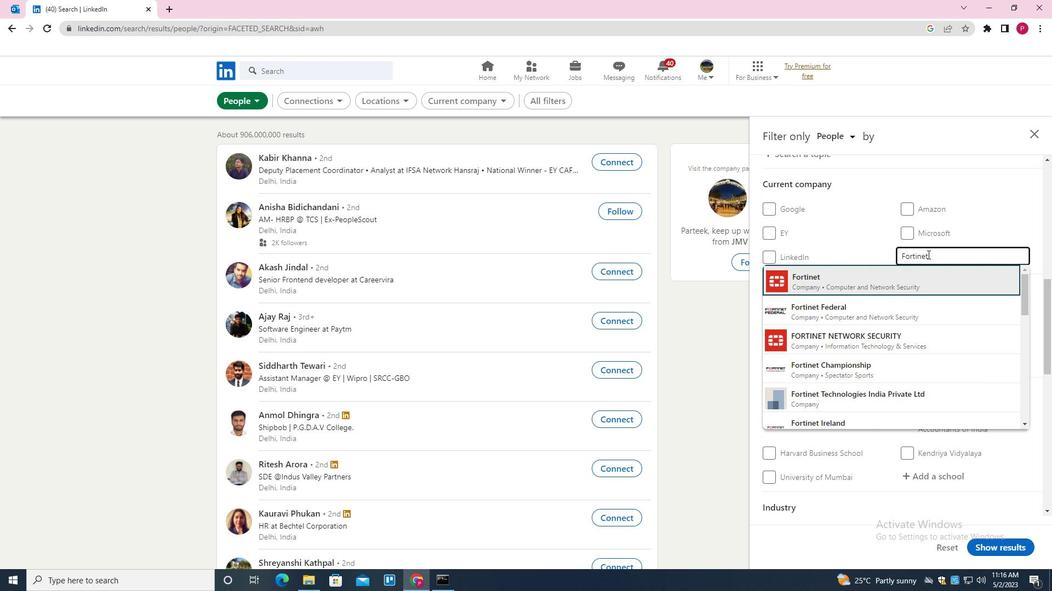 
Action: Mouse moved to (872, 300)
Screenshot: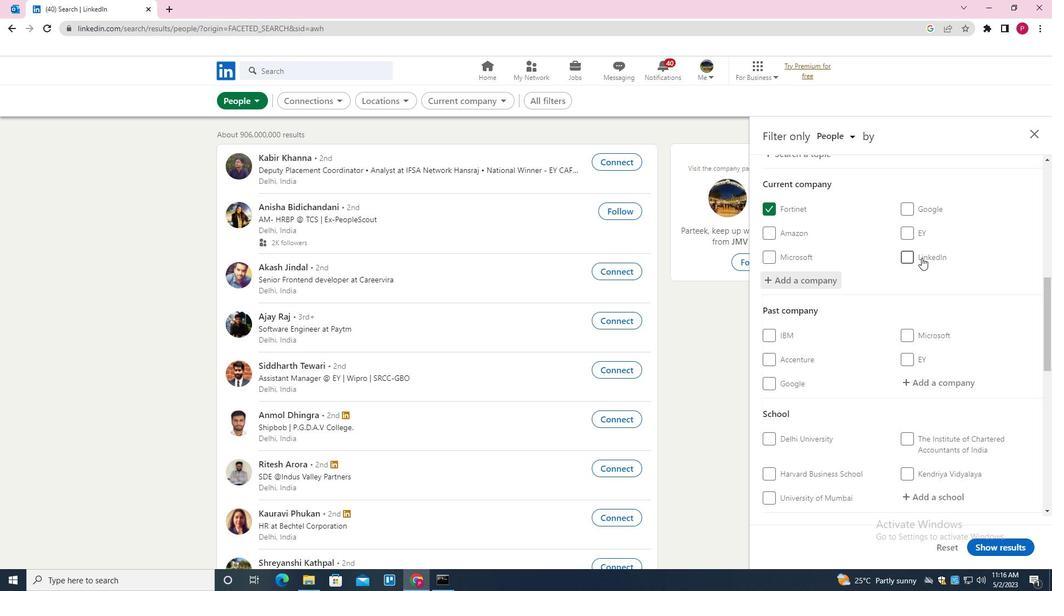 
Action: Mouse scrolled (872, 299) with delta (0, 0)
Screenshot: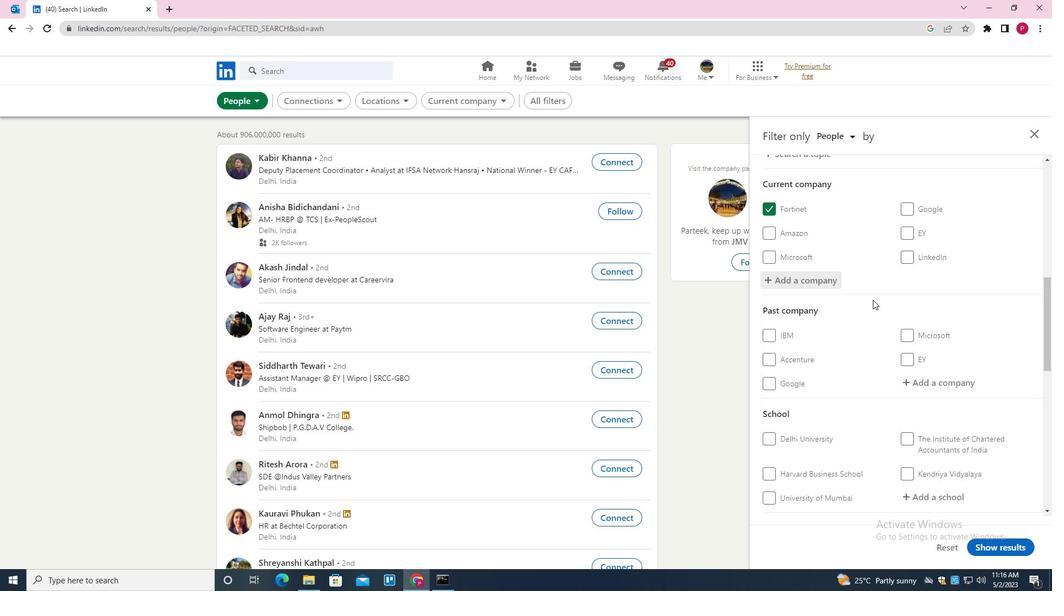 
Action: Mouse scrolled (872, 299) with delta (0, 0)
Screenshot: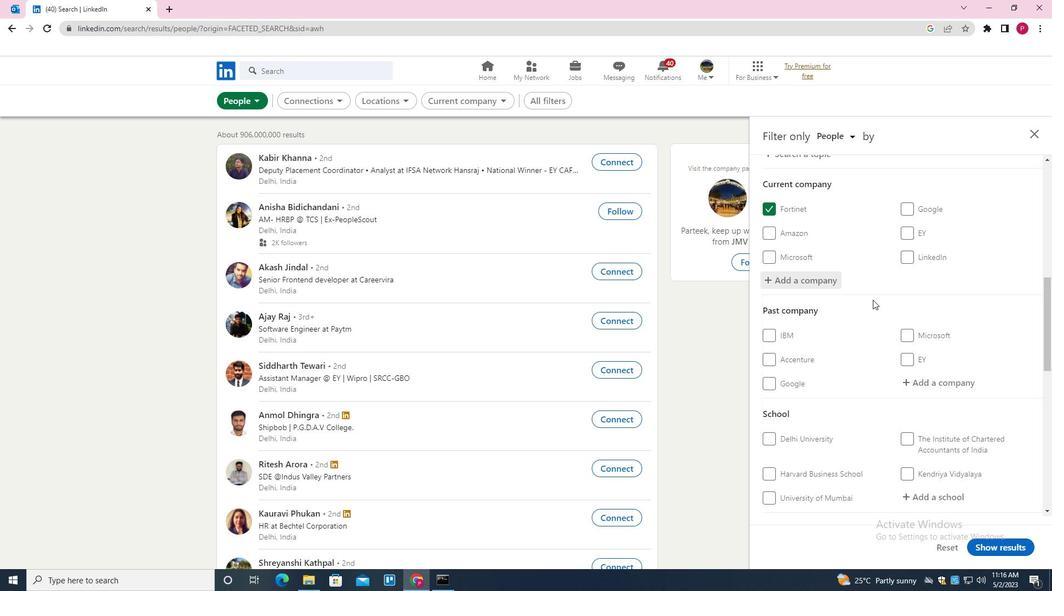 
Action: Mouse scrolled (872, 299) with delta (0, 0)
Screenshot: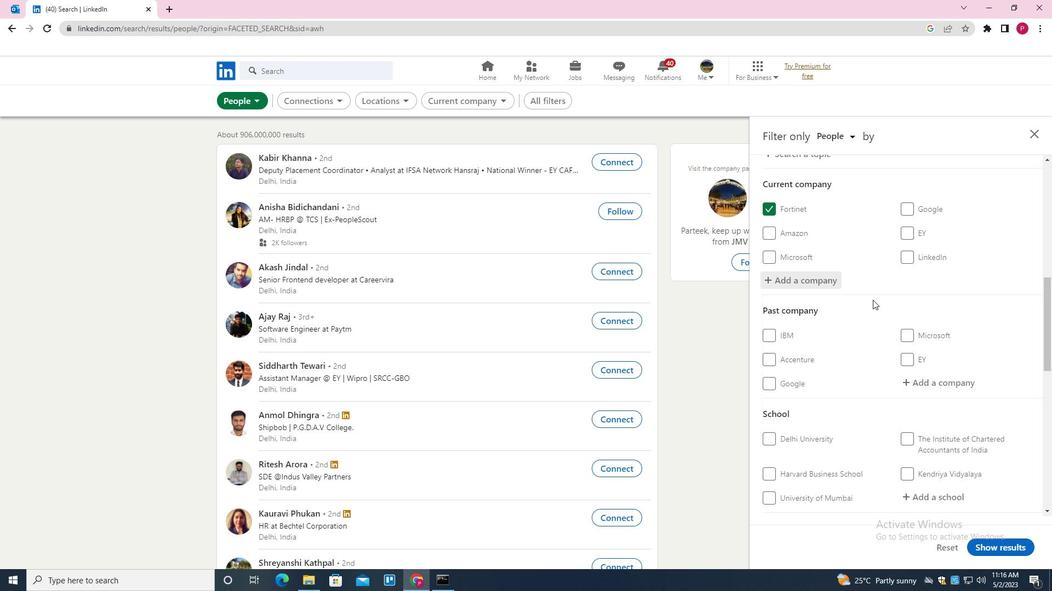 
Action: Mouse scrolled (872, 299) with delta (0, 0)
Screenshot: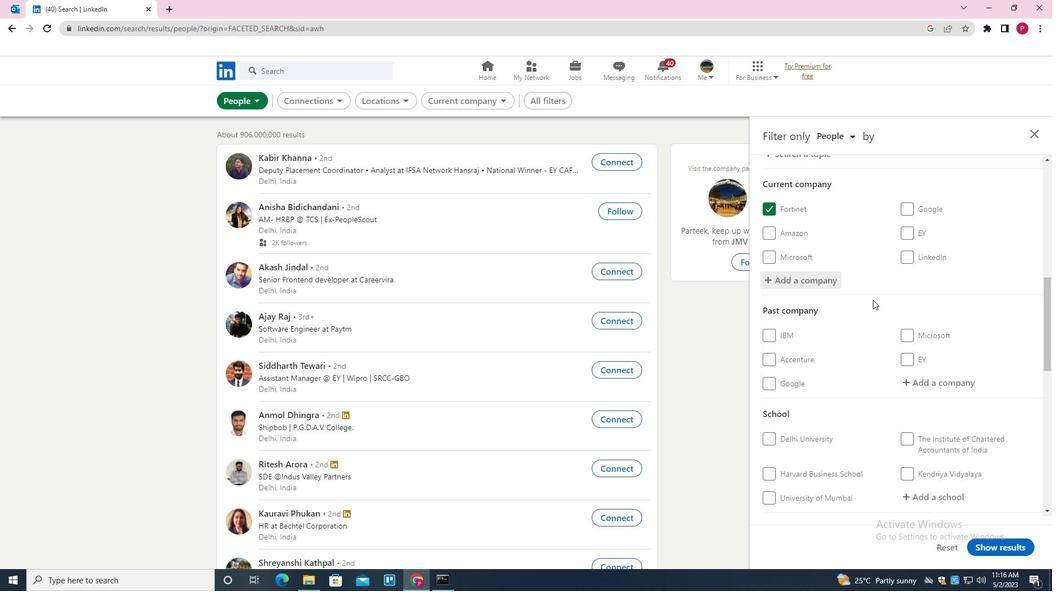 
Action: Mouse moved to (921, 281)
Screenshot: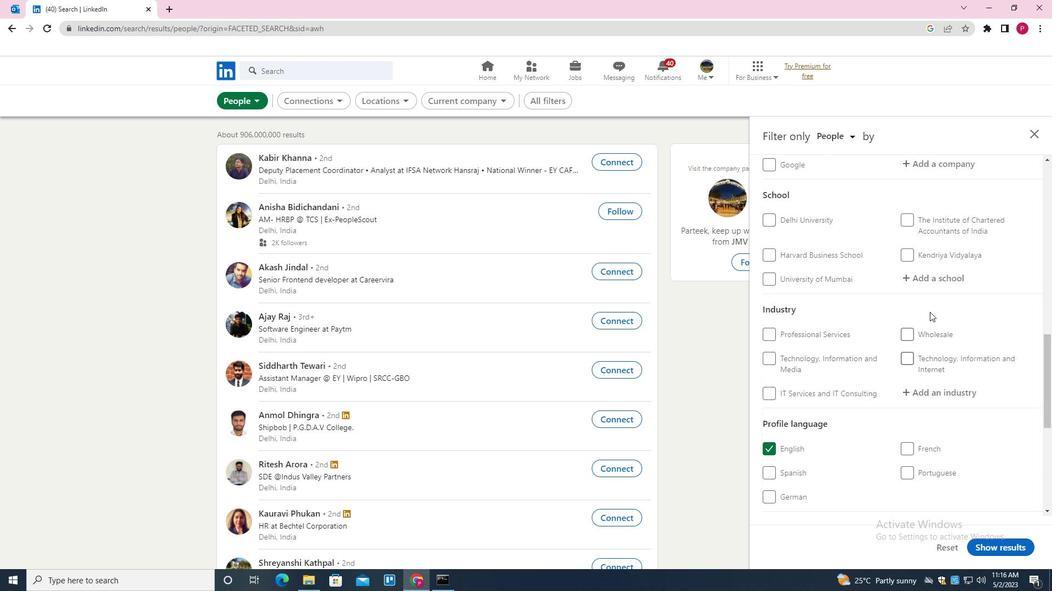 
Action: Mouse pressed left at (921, 281)
Screenshot: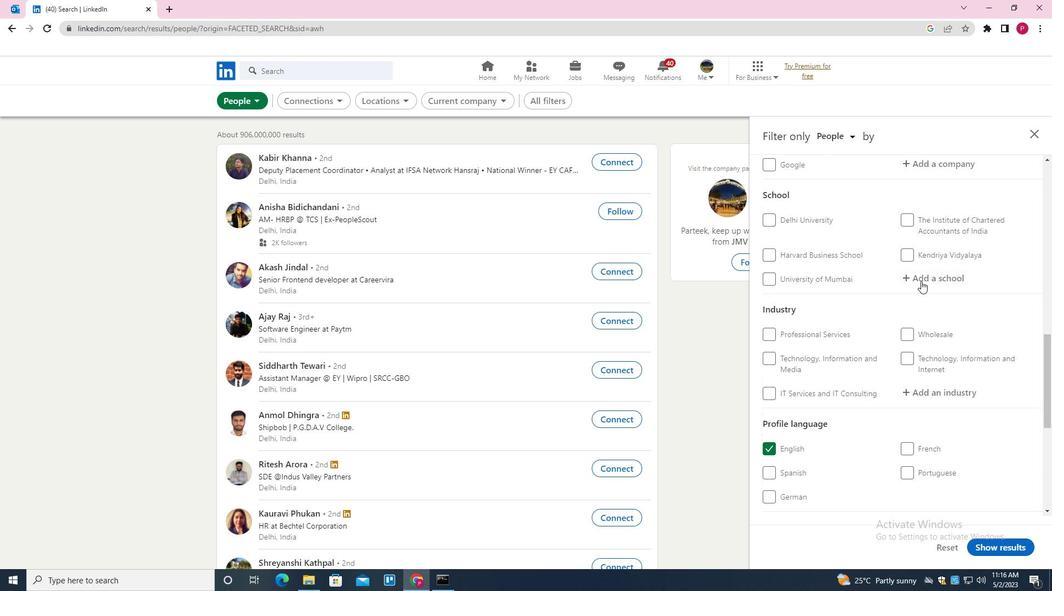 
Action: Key pressed <Key.shift><Key.shift><Key.shift><Key.shift>PRIST<Key.down><Key.enter>
Screenshot: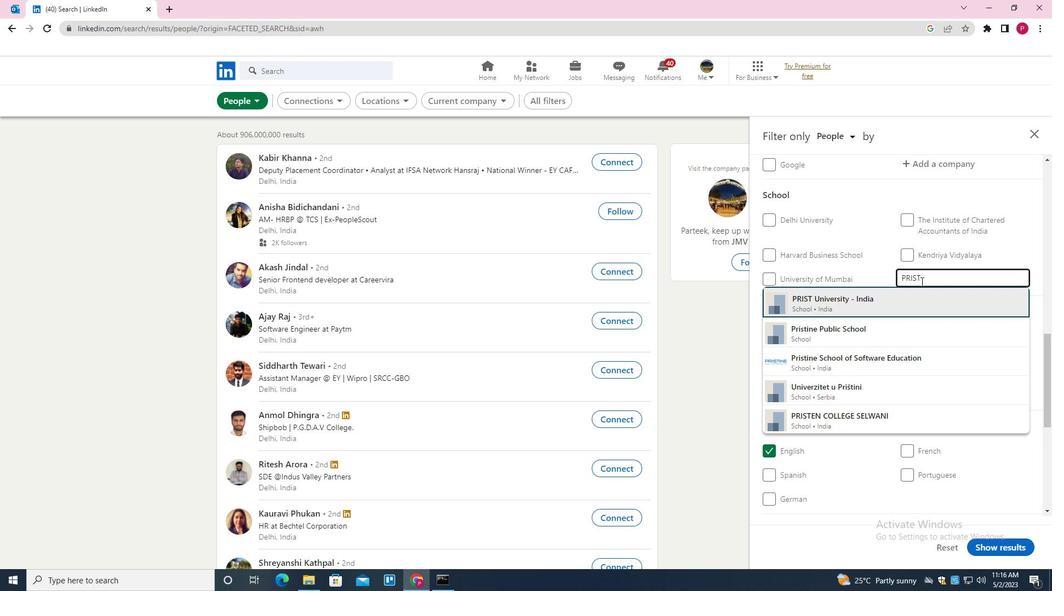 
Action: Mouse moved to (914, 284)
Screenshot: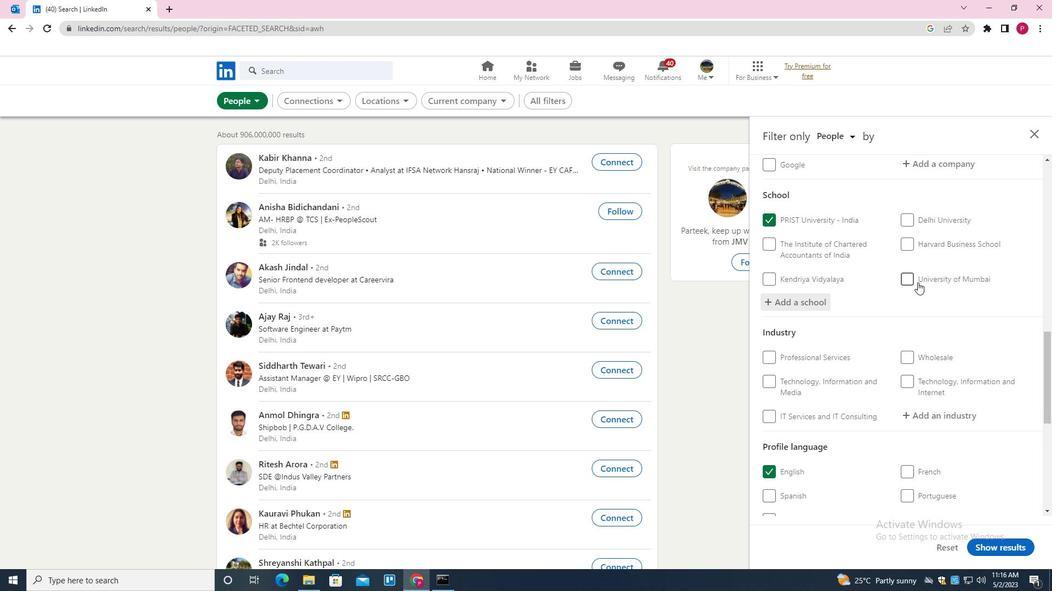 
Action: Mouse scrolled (914, 284) with delta (0, 0)
Screenshot: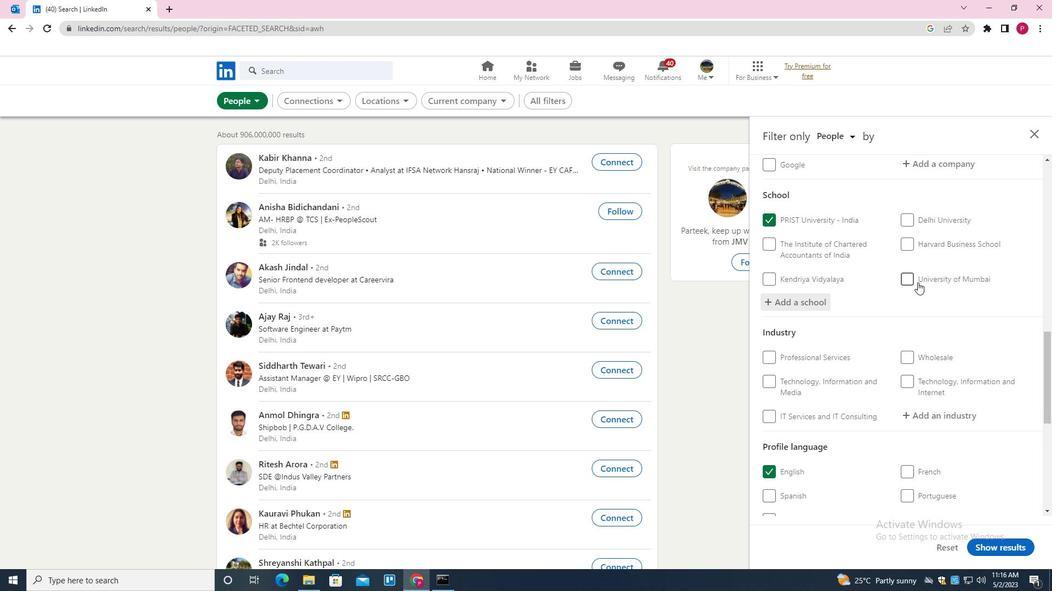 
Action: Mouse moved to (913, 285)
Screenshot: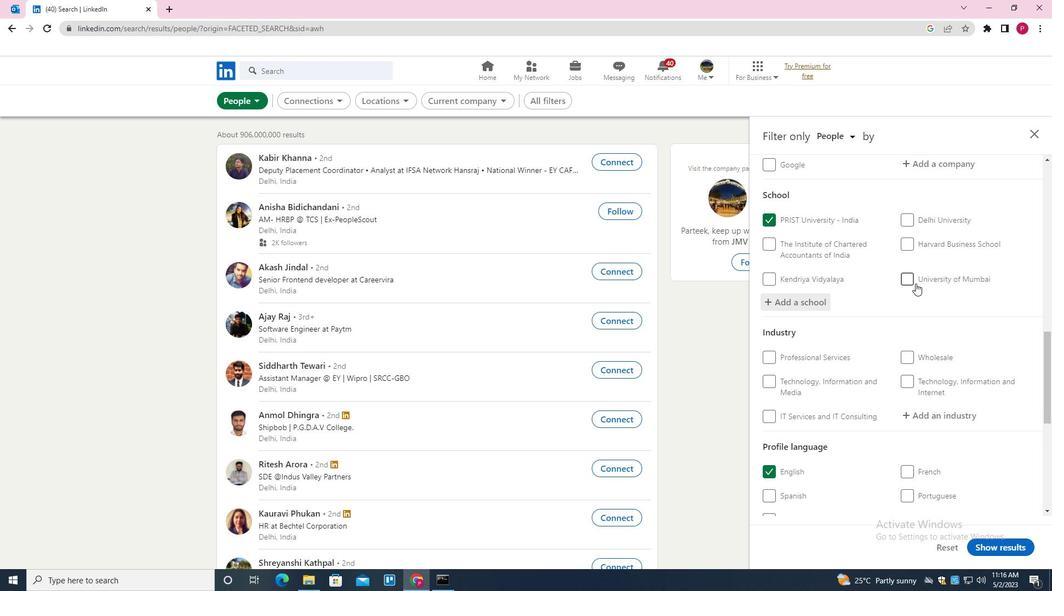 
Action: Mouse scrolled (913, 284) with delta (0, 0)
Screenshot: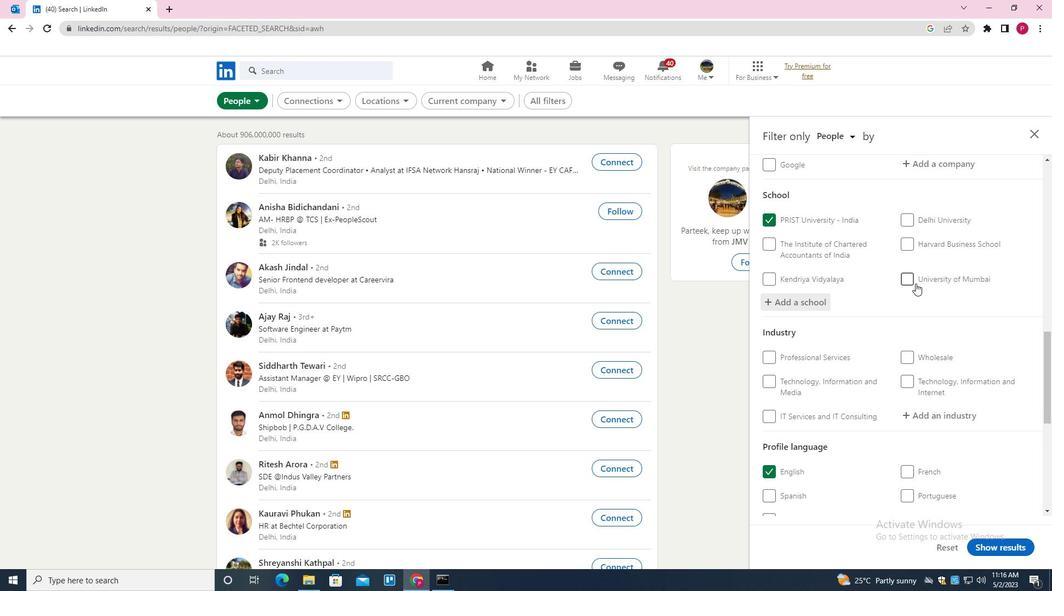 
Action: Mouse moved to (911, 286)
Screenshot: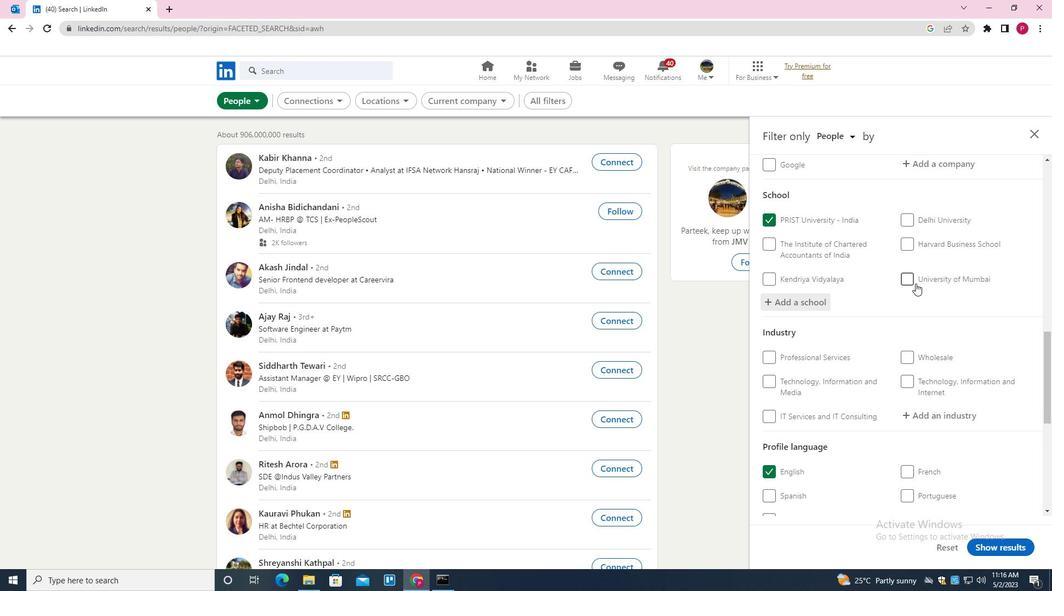 
Action: Mouse scrolled (911, 286) with delta (0, 0)
Screenshot: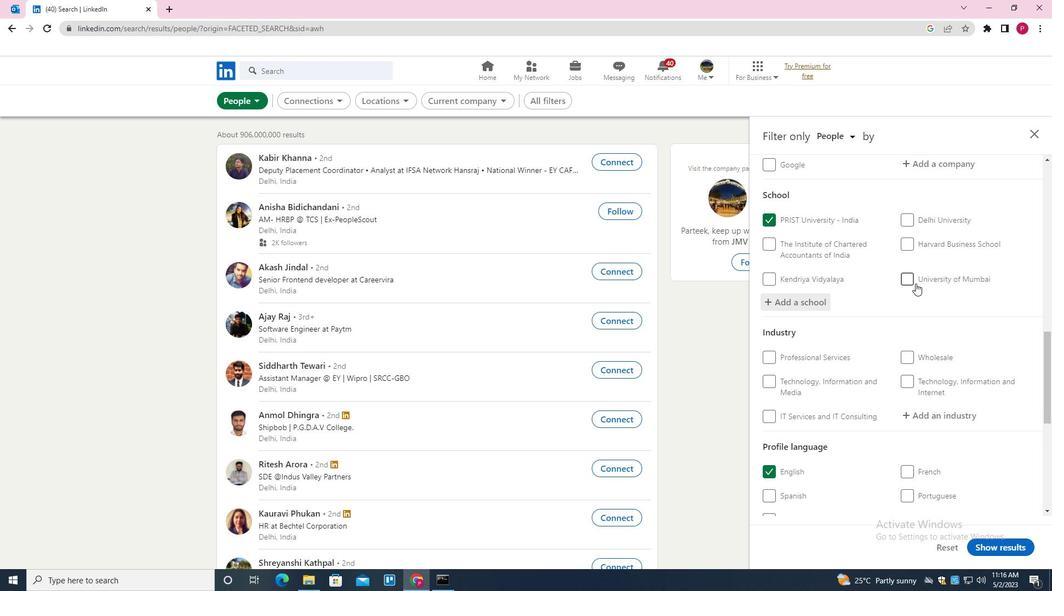 
Action: Mouse moved to (932, 252)
Screenshot: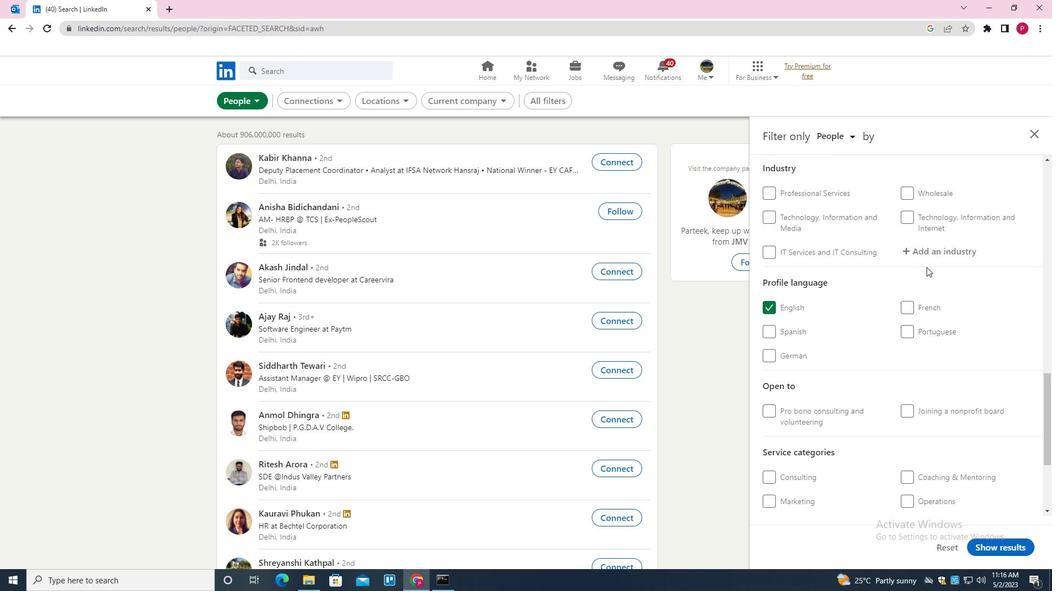 
Action: Mouse pressed left at (932, 252)
Screenshot: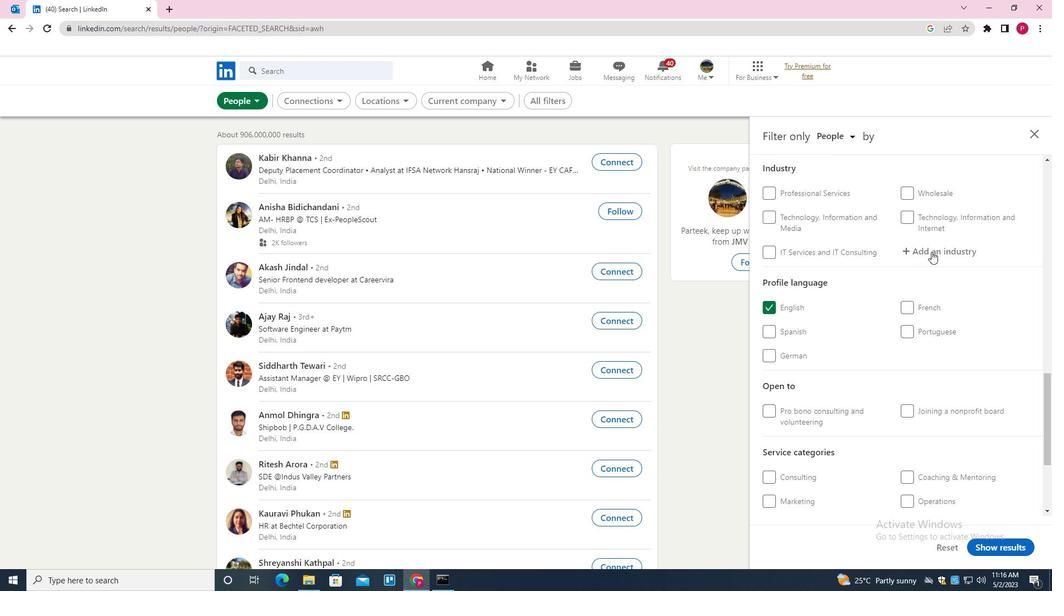 
Action: Key pressed <Key.shift><Key.shift><Key.shift><Key.shift><Key.shift><Key.shift><Key.shift><Key.shift><Key.shift><Key.shift><Key.shift>LEASING<Key.down><Key.enter>
Screenshot: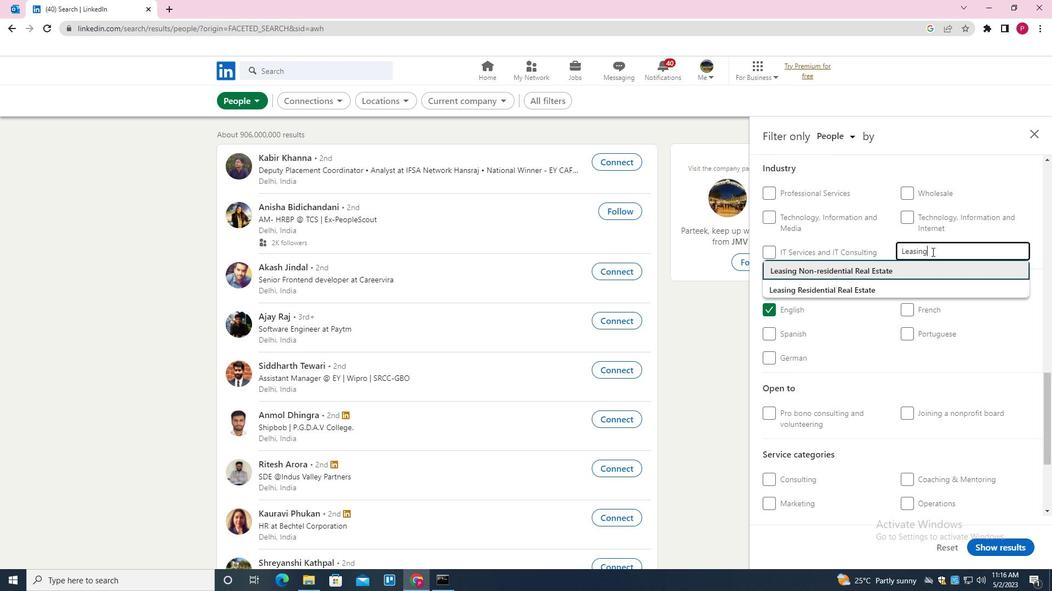 
Action: Mouse moved to (918, 258)
Screenshot: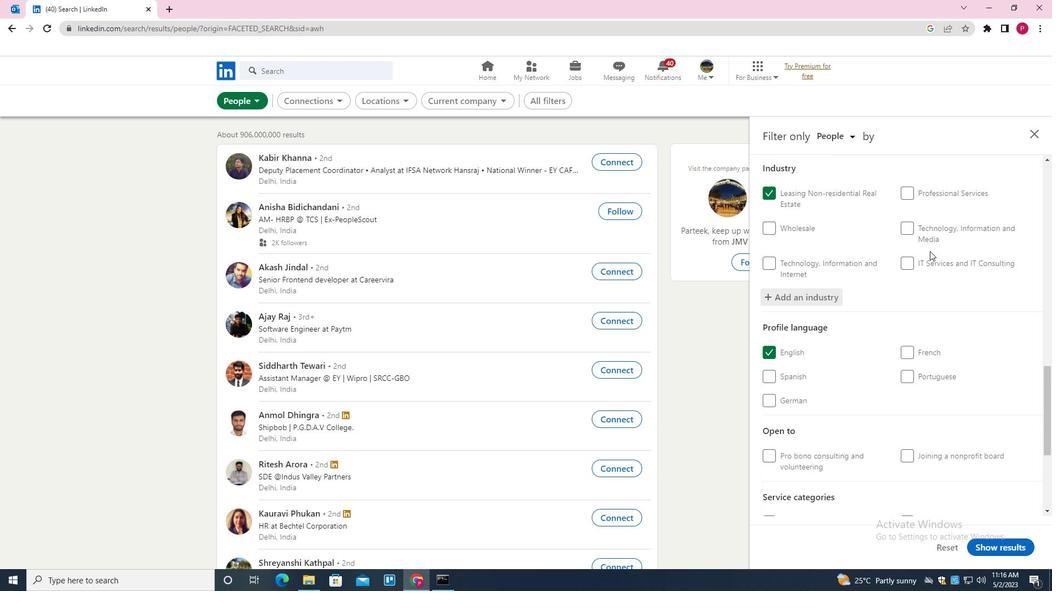
Action: Mouse scrolled (918, 258) with delta (0, 0)
Screenshot: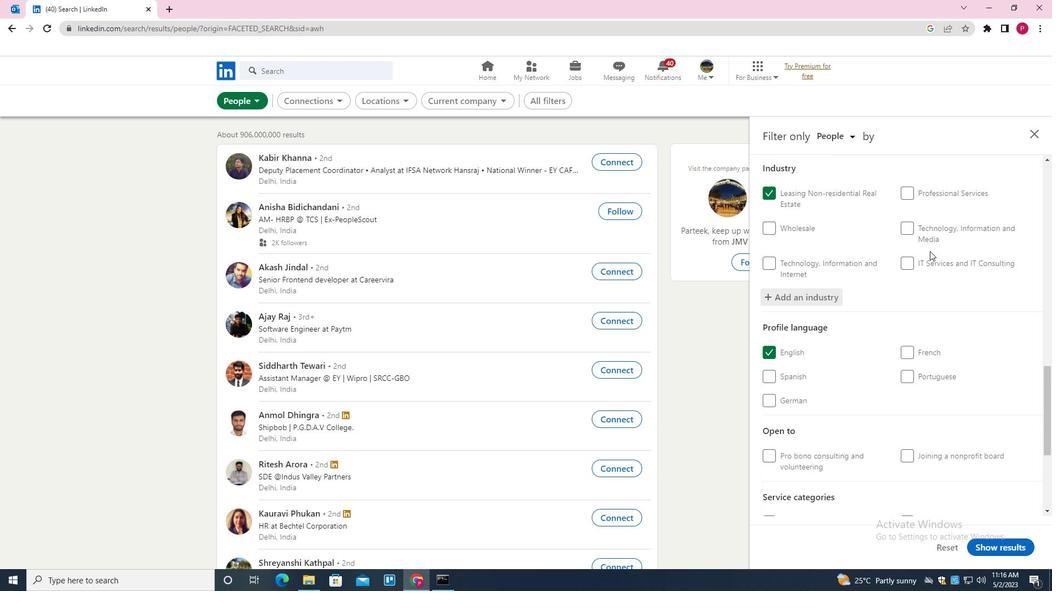 
Action: Mouse moved to (914, 265)
Screenshot: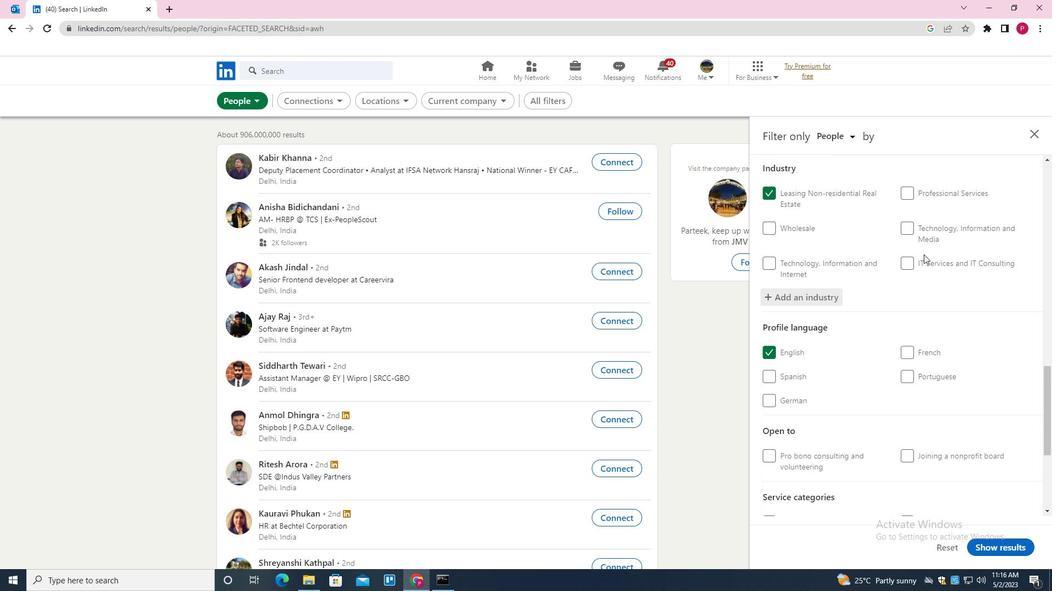 
Action: Mouse scrolled (914, 264) with delta (0, 0)
Screenshot: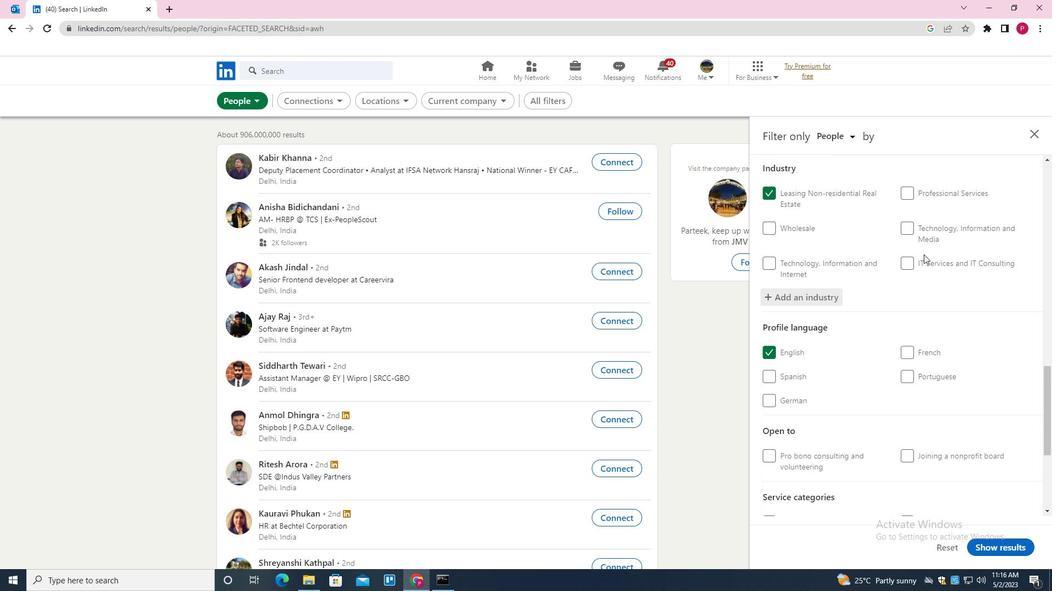 
Action: Mouse moved to (908, 276)
Screenshot: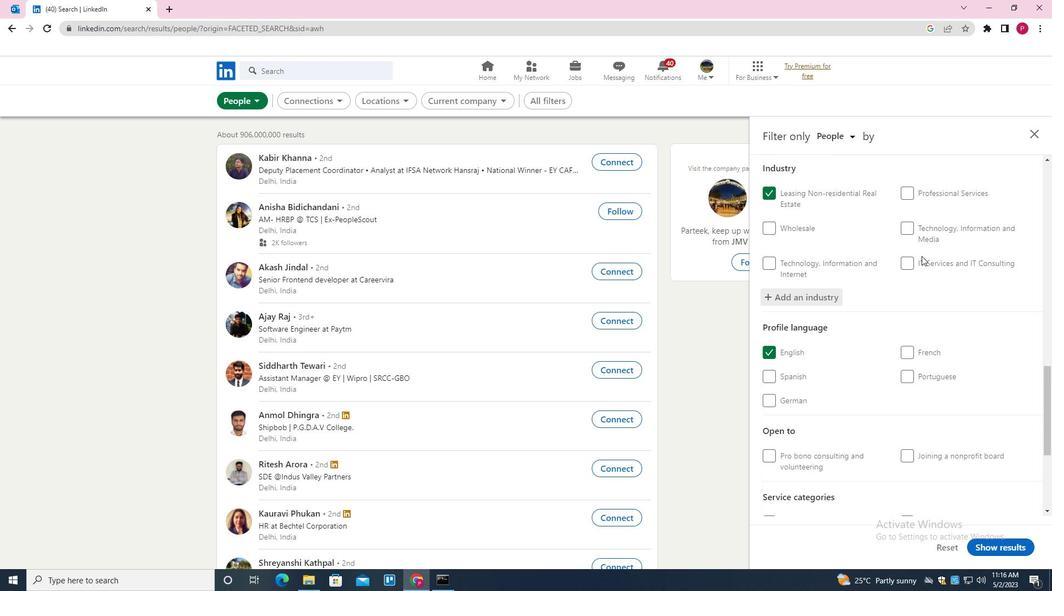 
Action: Mouse scrolled (908, 275) with delta (0, 0)
Screenshot: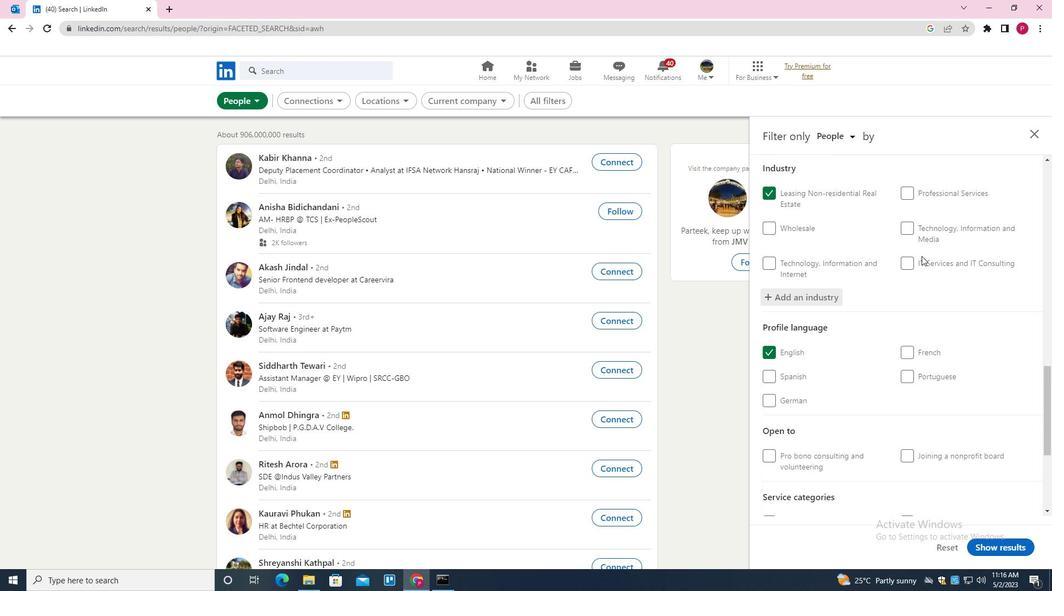 
Action: Mouse moved to (901, 291)
Screenshot: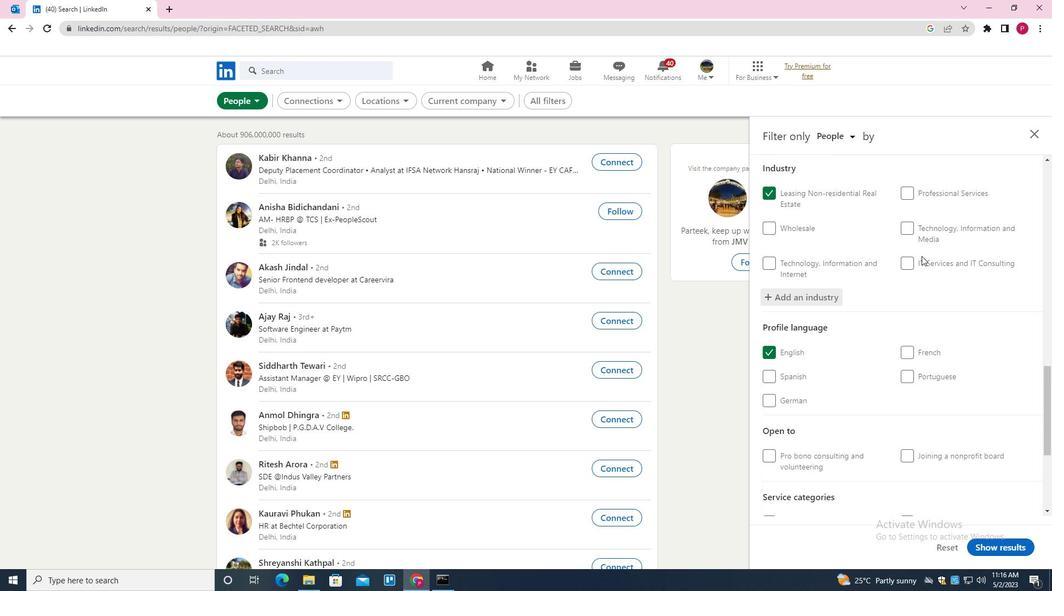 
Action: Mouse scrolled (901, 290) with delta (0, 0)
Screenshot: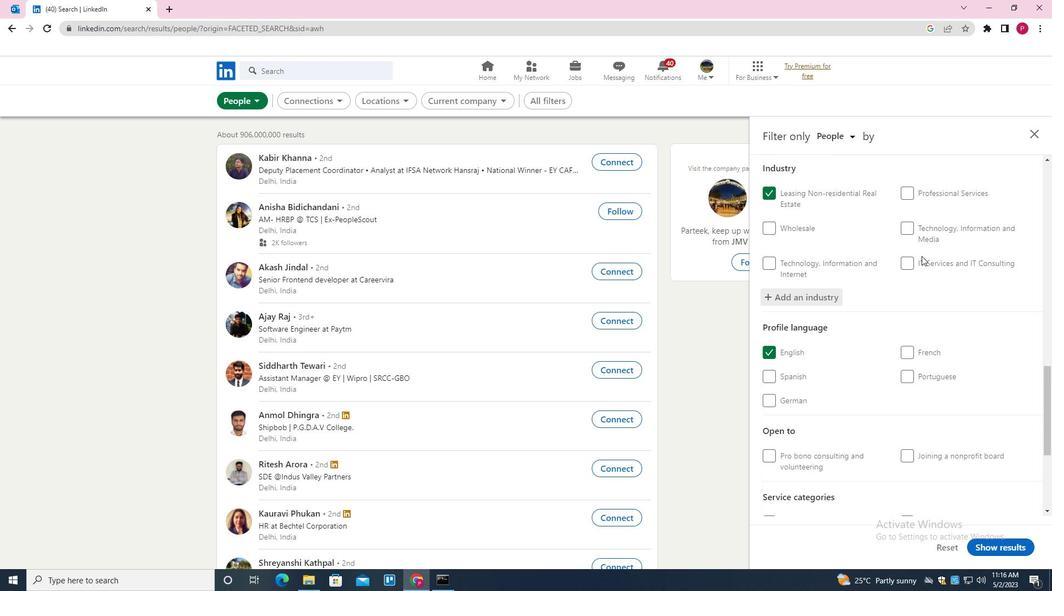 
Action: Mouse moved to (933, 362)
Screenshot: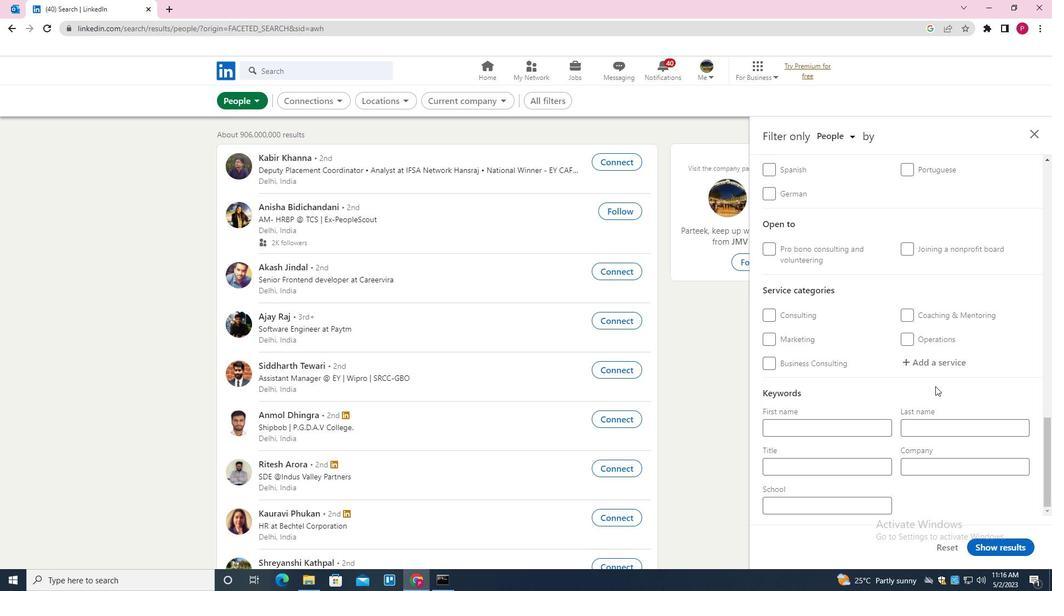 
Action: Mouse pressed left at (933, 362)
Screenshot: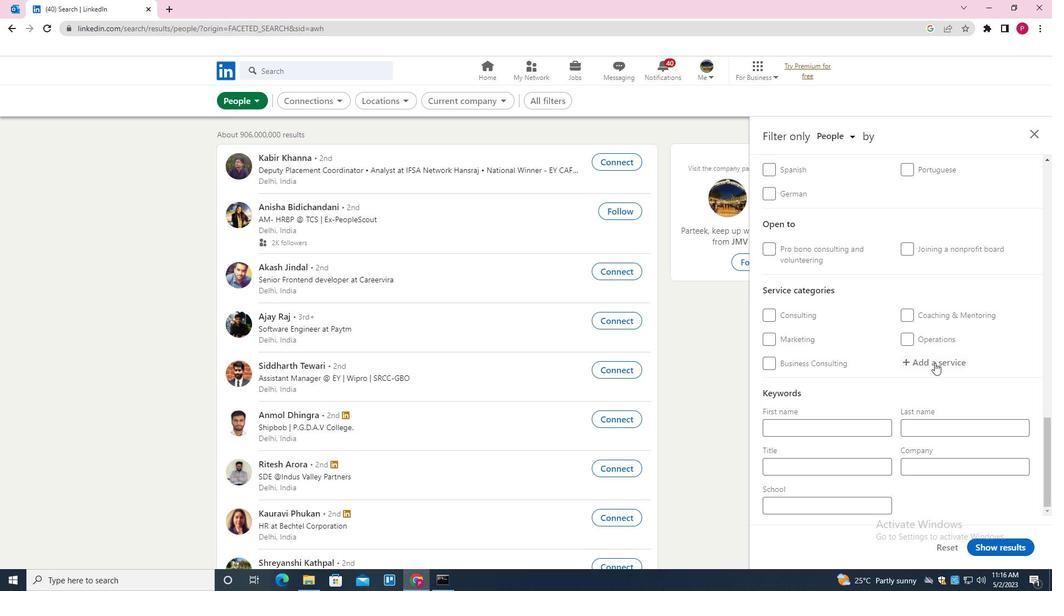 
Action: Key pressed <Key.shift><Key.shift><Key.shift>HUMAN<Key.down><Key.enter>
Screenshot: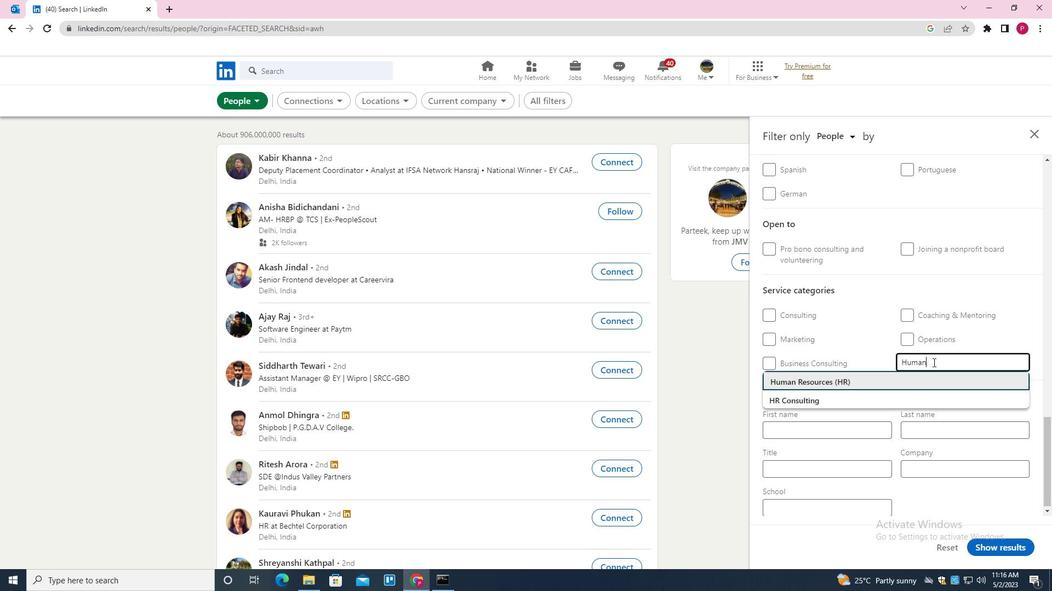 
Action: Mouse moved to (914, 373)
Screenshot: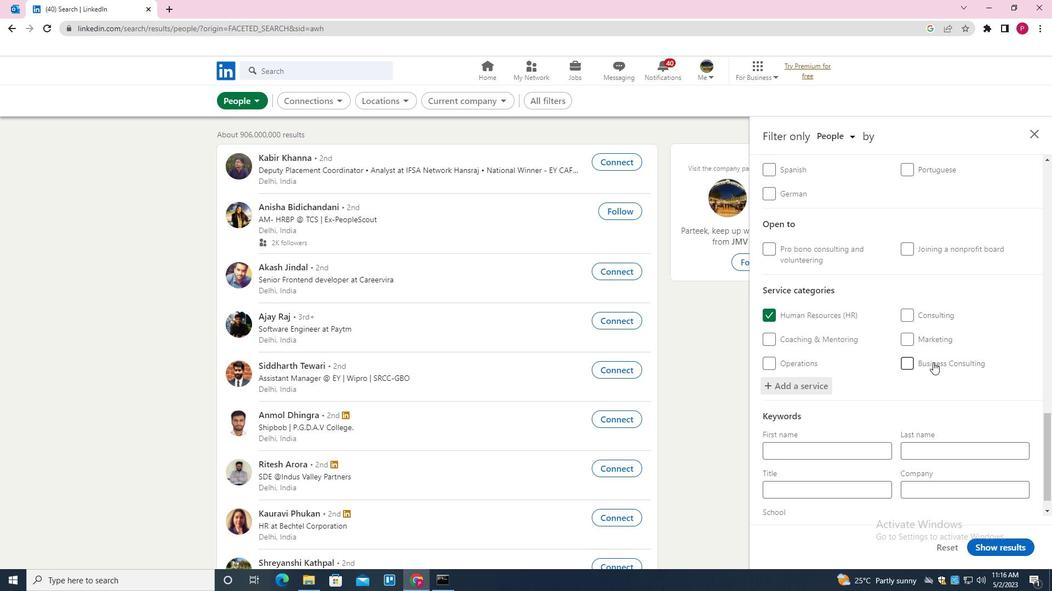 
Action: Mouse scrolled (914, 373) with delta (0, 0)
Screenshot: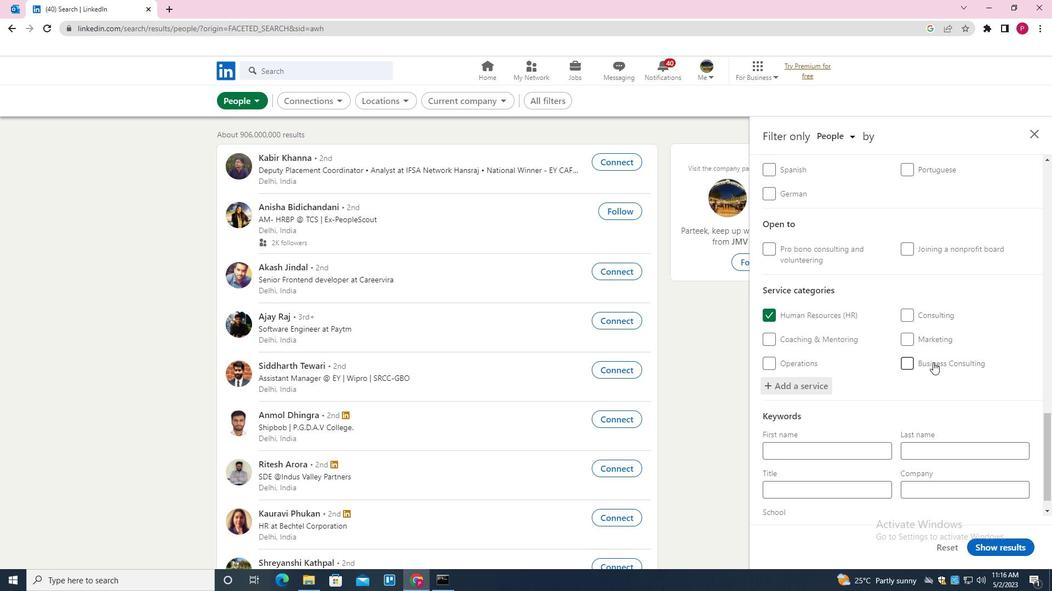 
Action: Mouse moved to (909, 383)
Screenshot: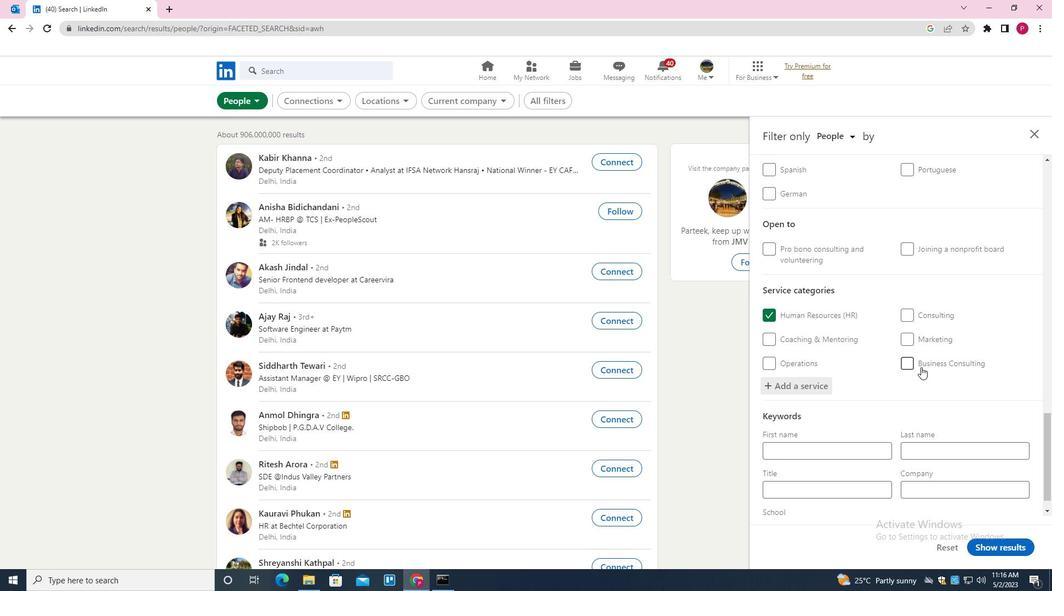 
Action: Mouse scrolled (909, 382) with delta (0, 0)
Screenshot: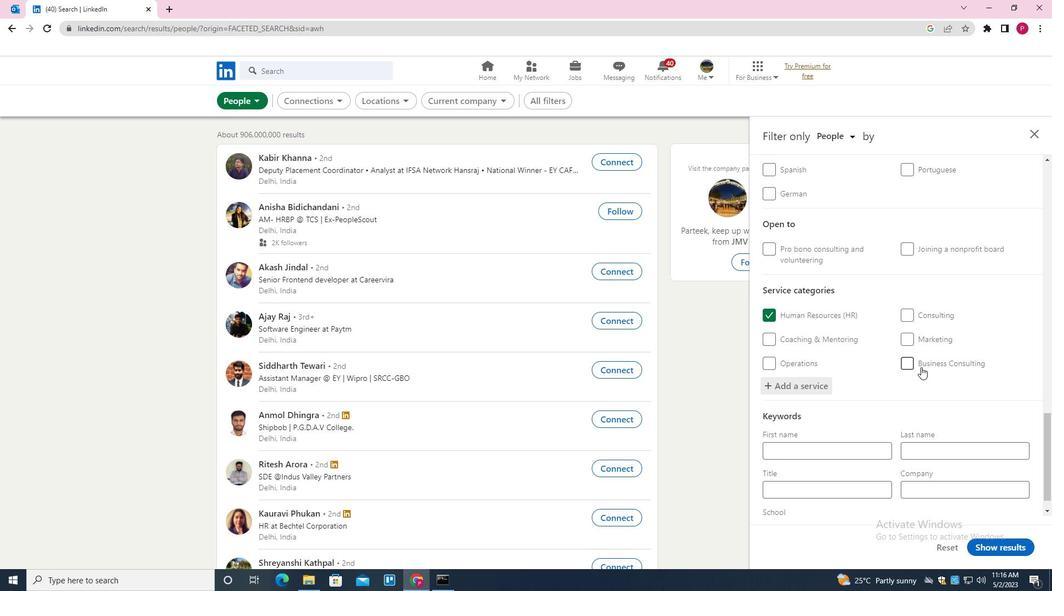 
Action: Mouse moved to (906, 405)
Screenshot: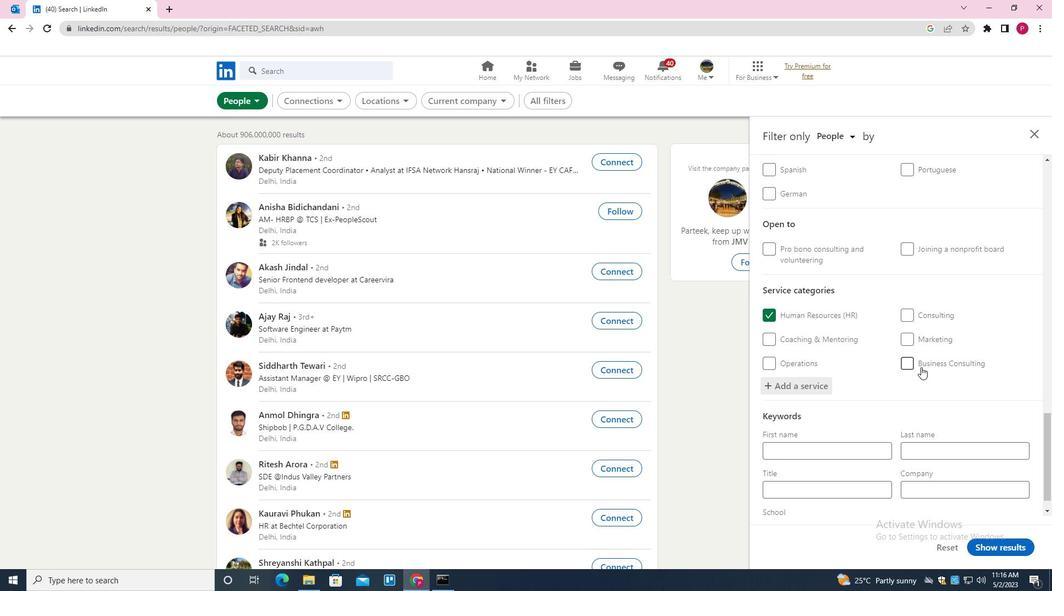 
Action: Mouse scrolled (906, 404) with delta (0, 0)
Screenshot: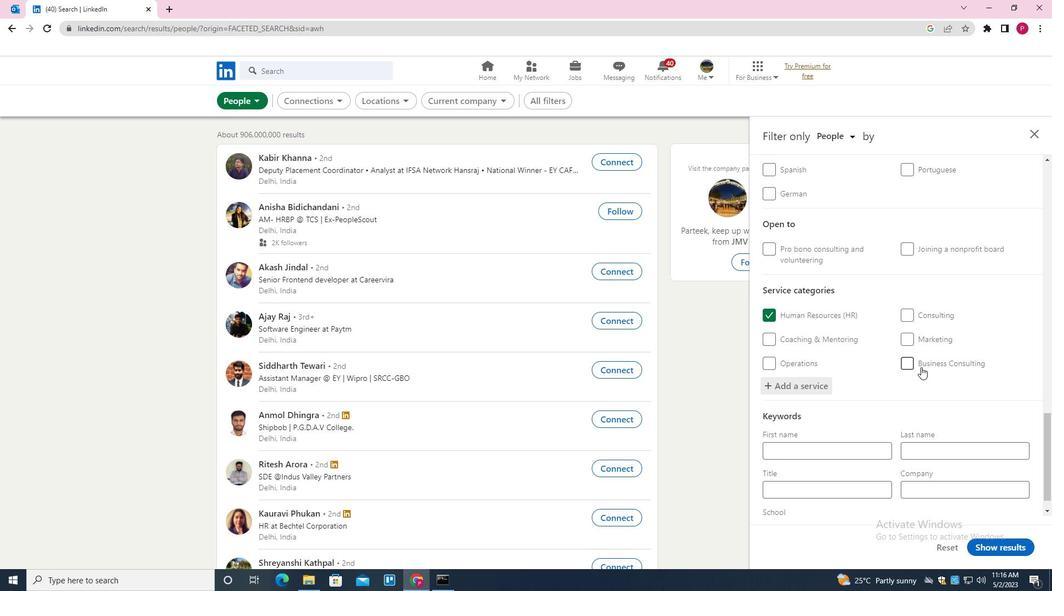 
Action: Mouse moved to (904, 416)
Screenshot: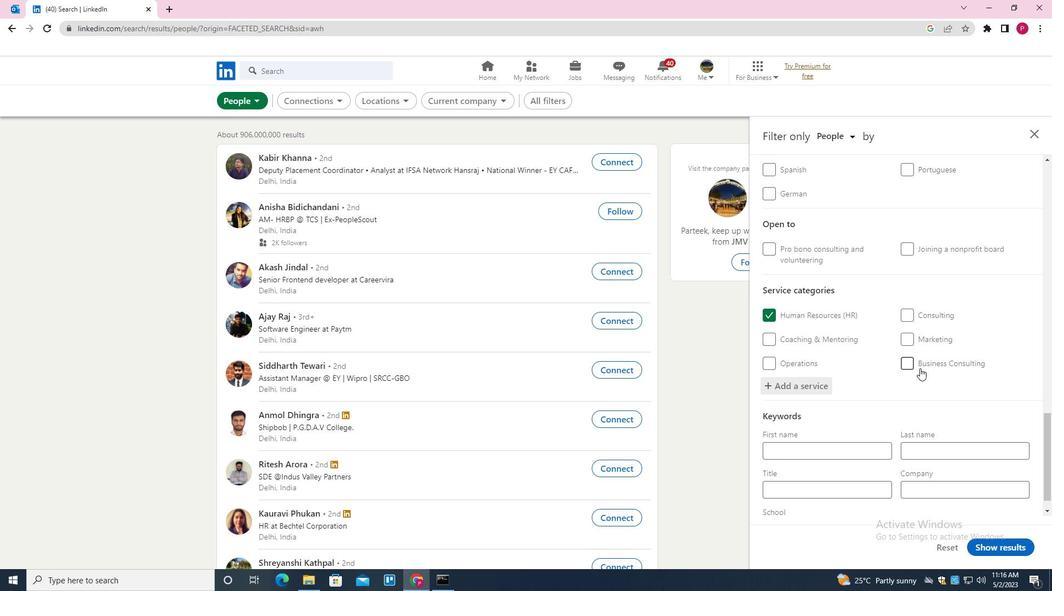 
Action: Mouse scrolled (904, 415) with delta (0, 0)
Screenshot: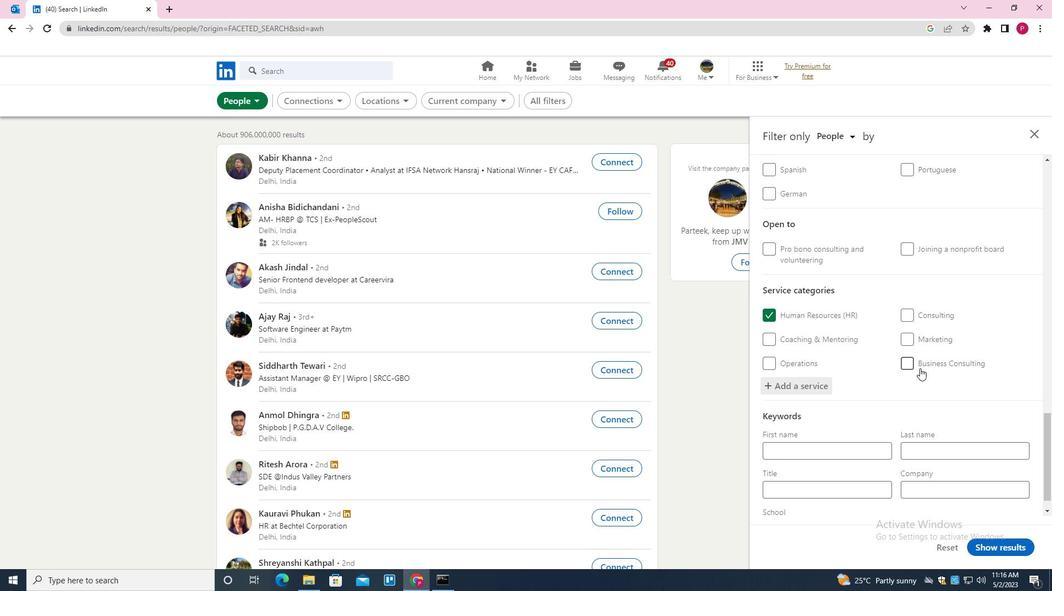 
Action: Mouse moved to (876, 463)
Screenshot: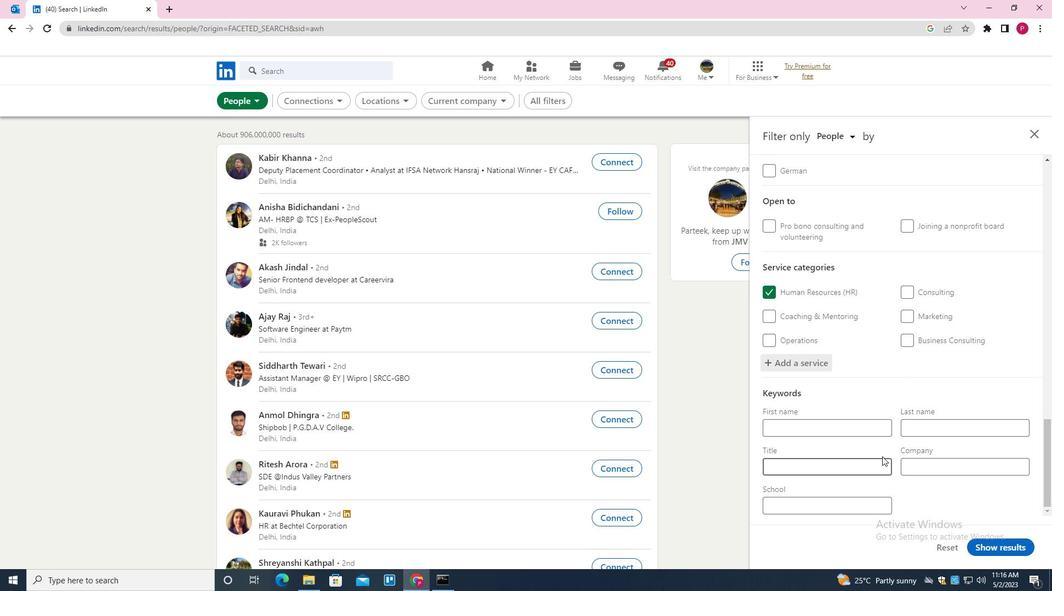 
Action: Mouse pressed left at (876, 463)
Screenshot: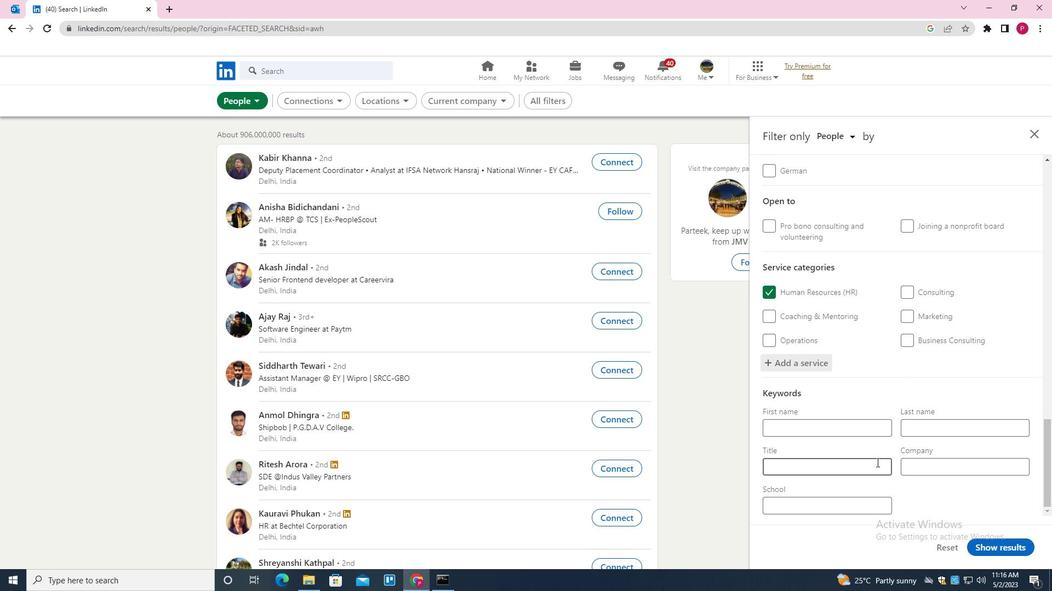 
Action: Key pressed <Key.shift><Key.shift><Key.shift><Key.shift><Key.shift><Key.shift><Key.shift><Key.shift><Key.shift>SHEET<Key.space><Key.shift>METAL<Key.space><Key.shift><Key.shift><Key.shift><Key.shift>WORKER
Screenshot: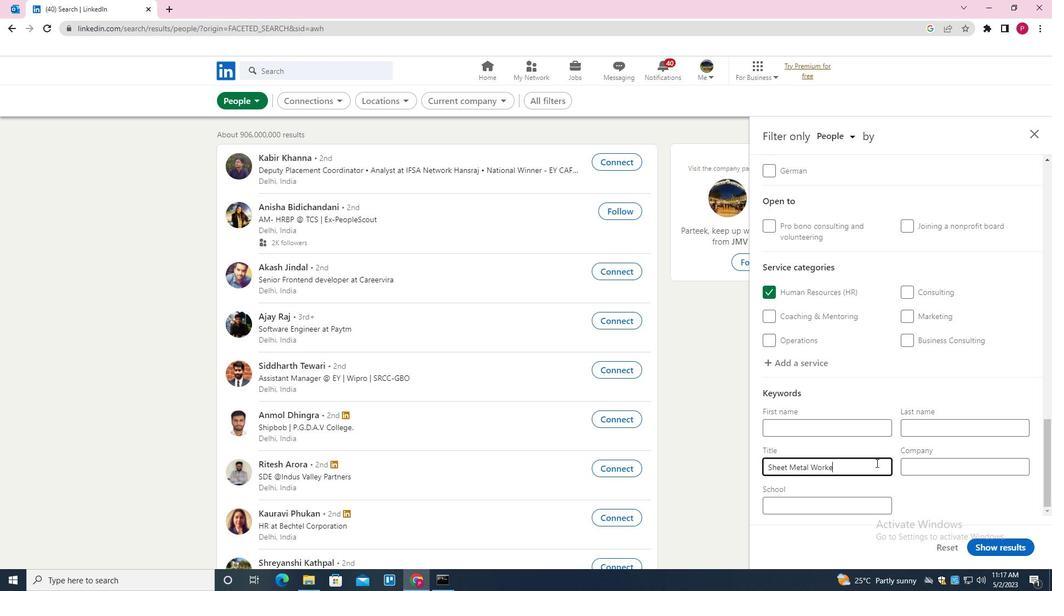 
Action: Mouse moved to (984, 546)
Screenshot: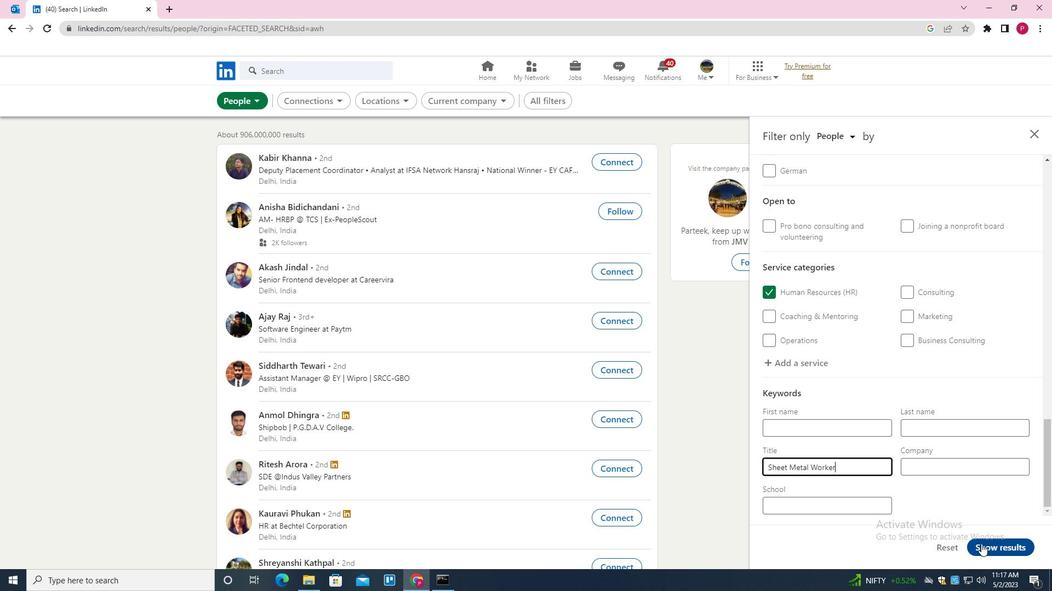 
Action: Mouse pressed left at (984, 546)
Screenshot: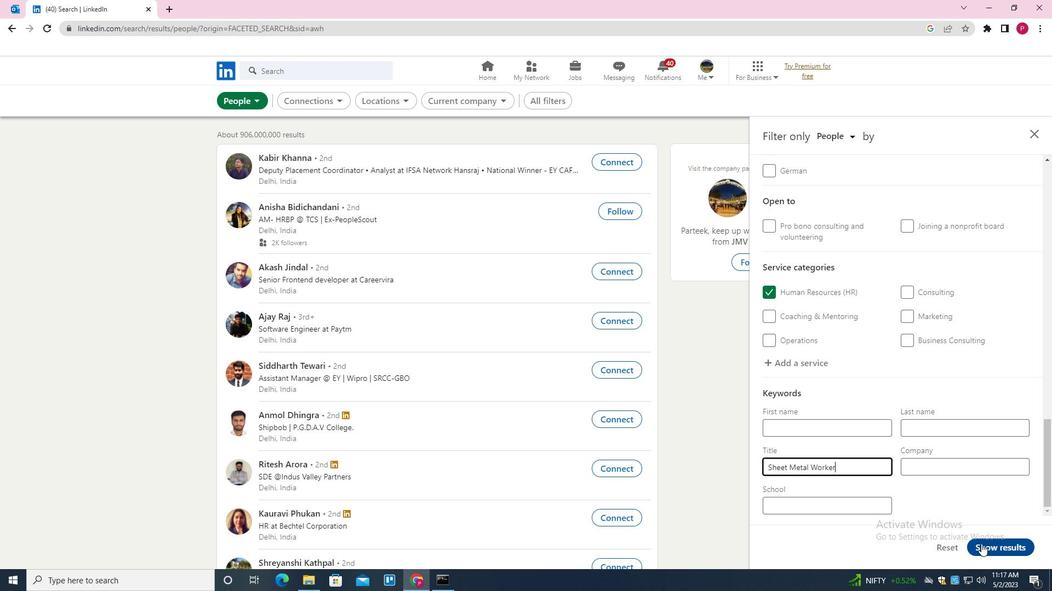 
Action: Mouse moved to (557, 330)
Screenshot: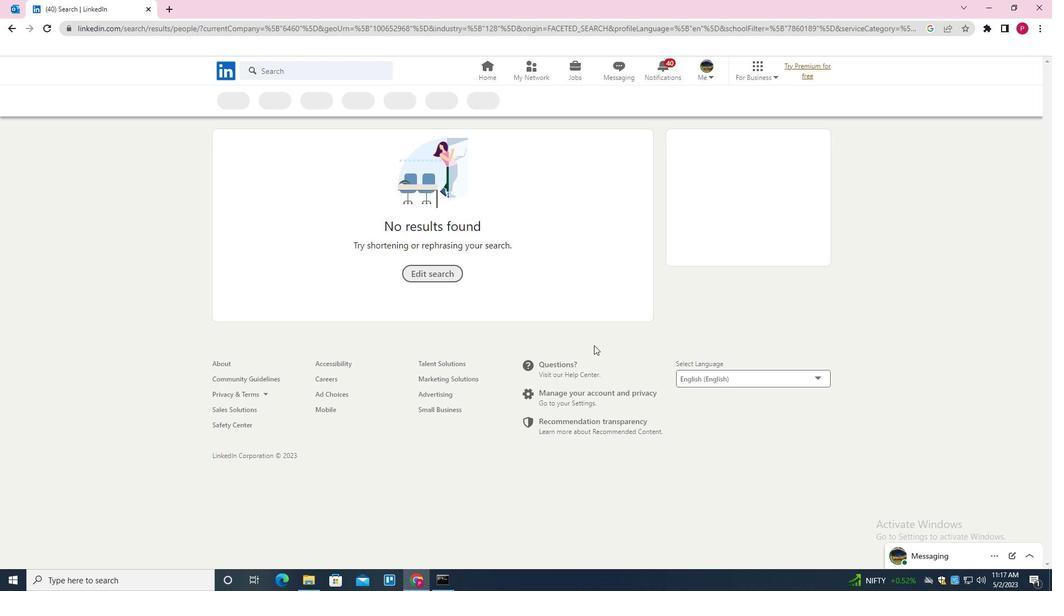 
